 Task: Move the task Develop a new online tool for social media management to the section To-Do in the project AgileNimbus and sort the tasks in the project by Last modified on
Action: Mouse moved to (348, 468)
Screenshot: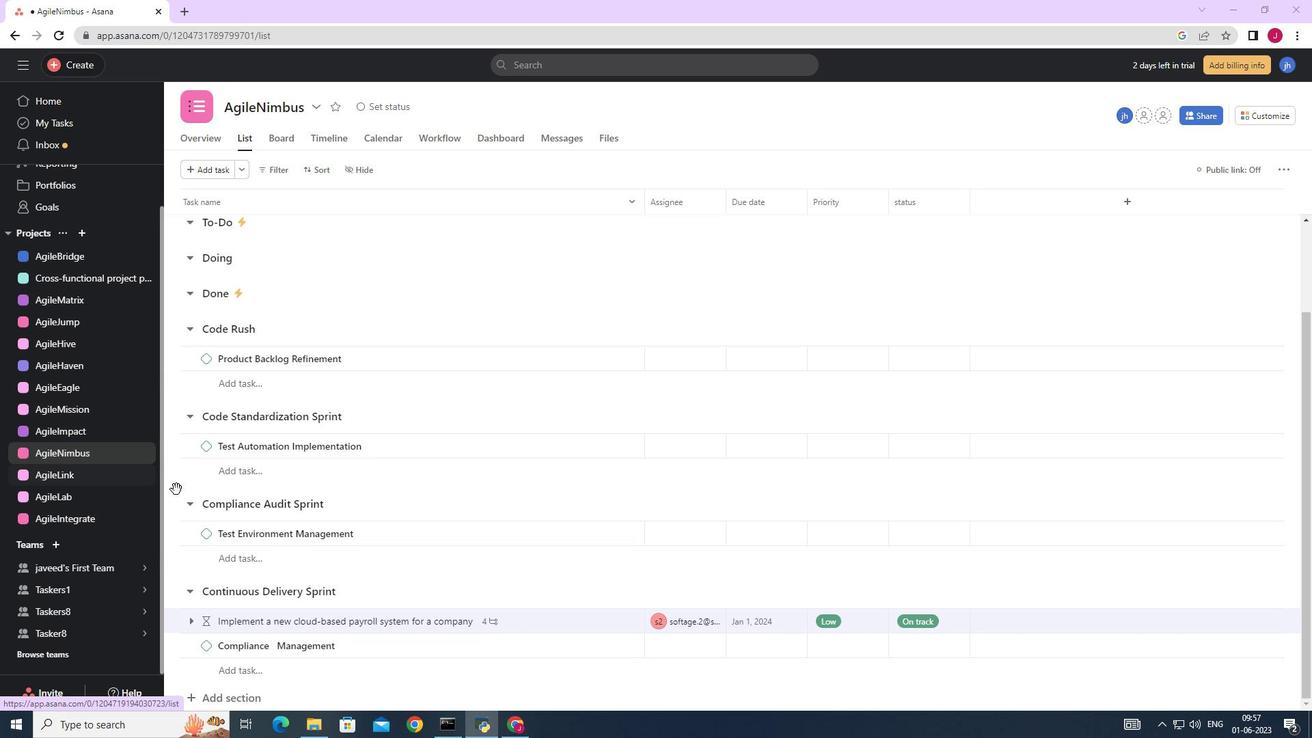 
Action: Mouse scrolled (348, 467) with delta (0, 0)
Screenshot: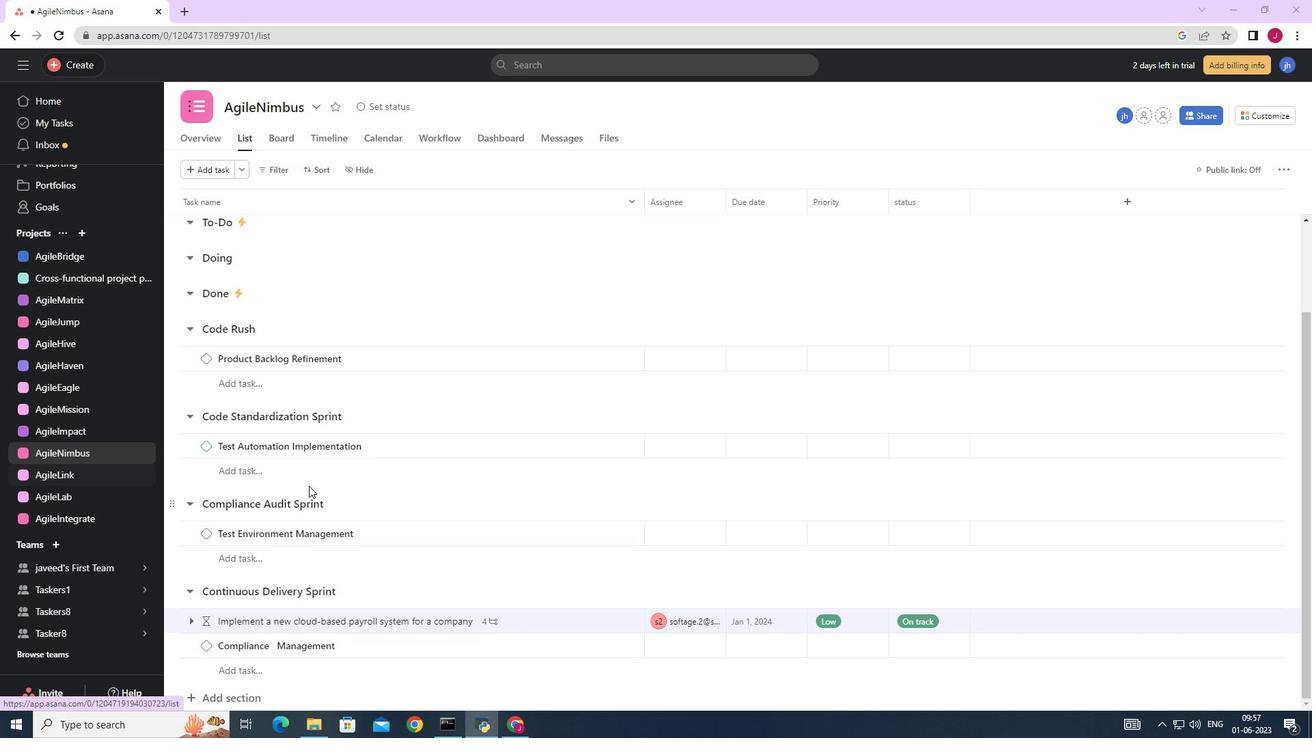 
Action: Mouse scrolled (348, 467) with delta (0, 0)
Screenshot: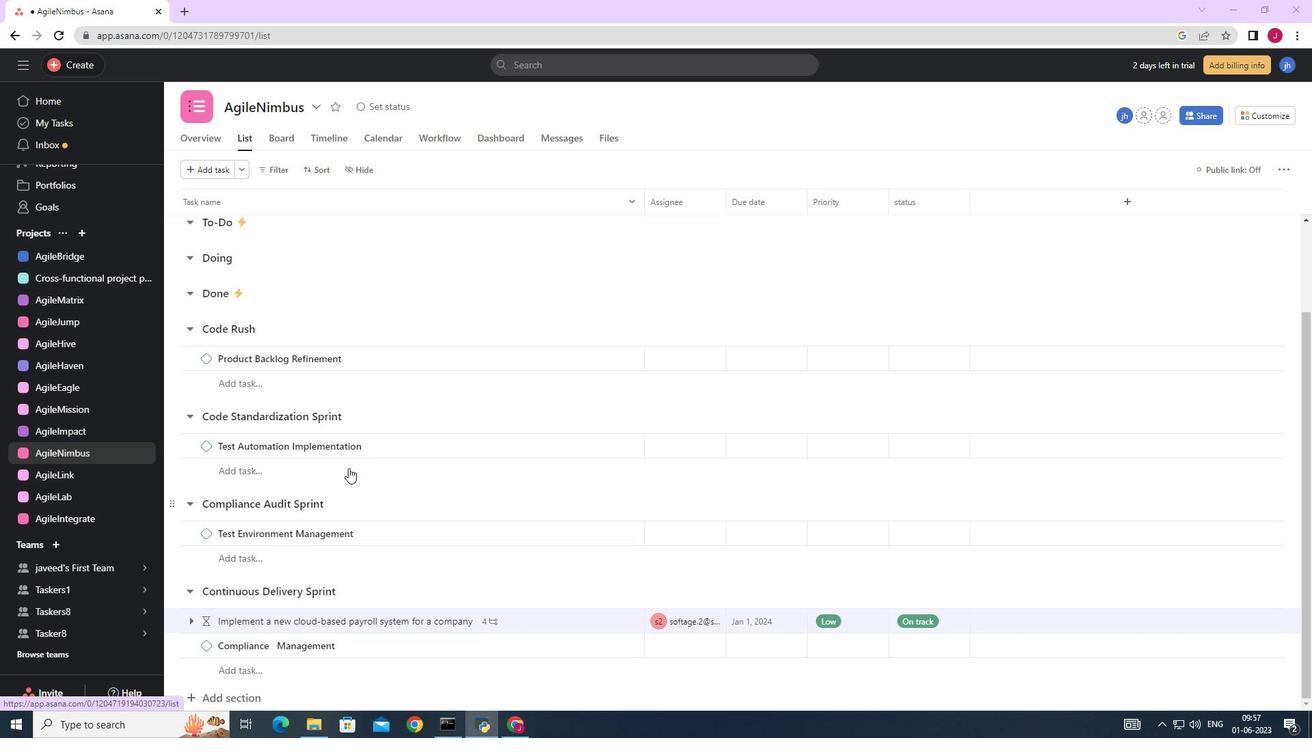 
Action: Mouse scrolled (348, 467) with delta (0, 0)
Screenshot: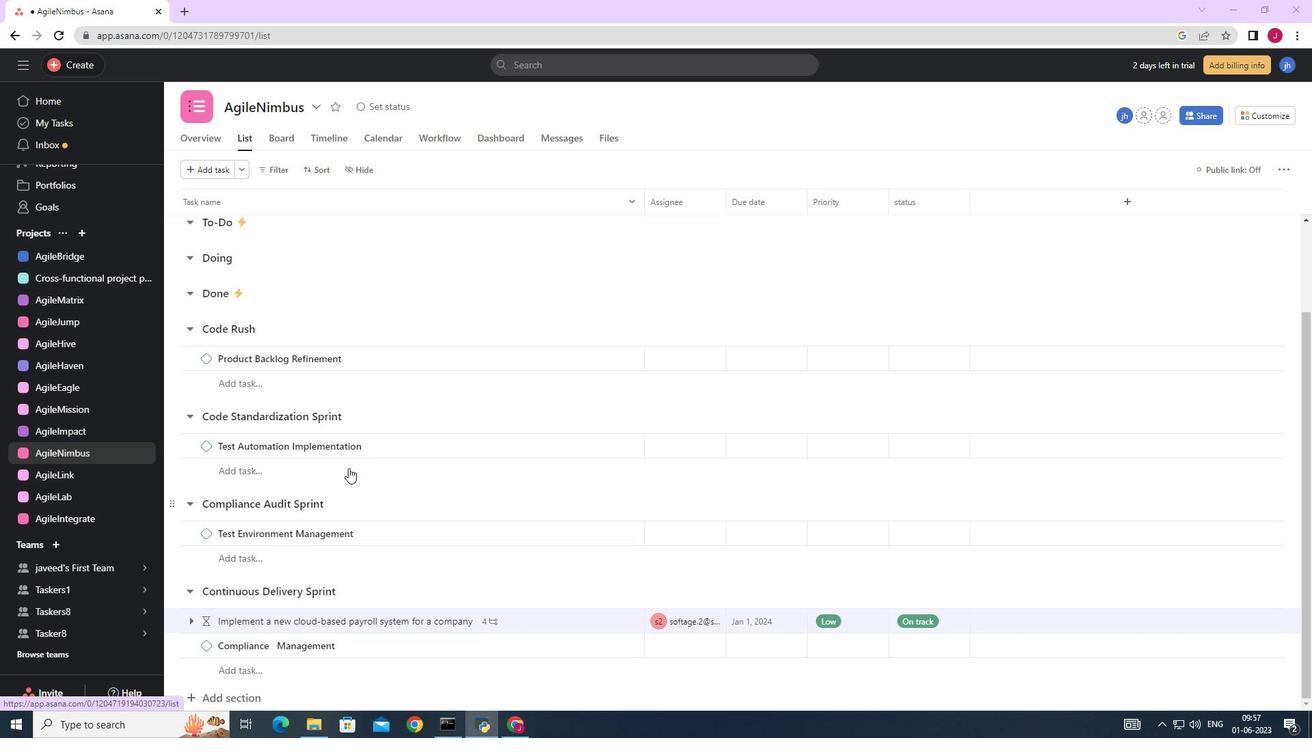 
Action: Mouse scrolled (348, 467) with delta (0, 0)
Screenshot: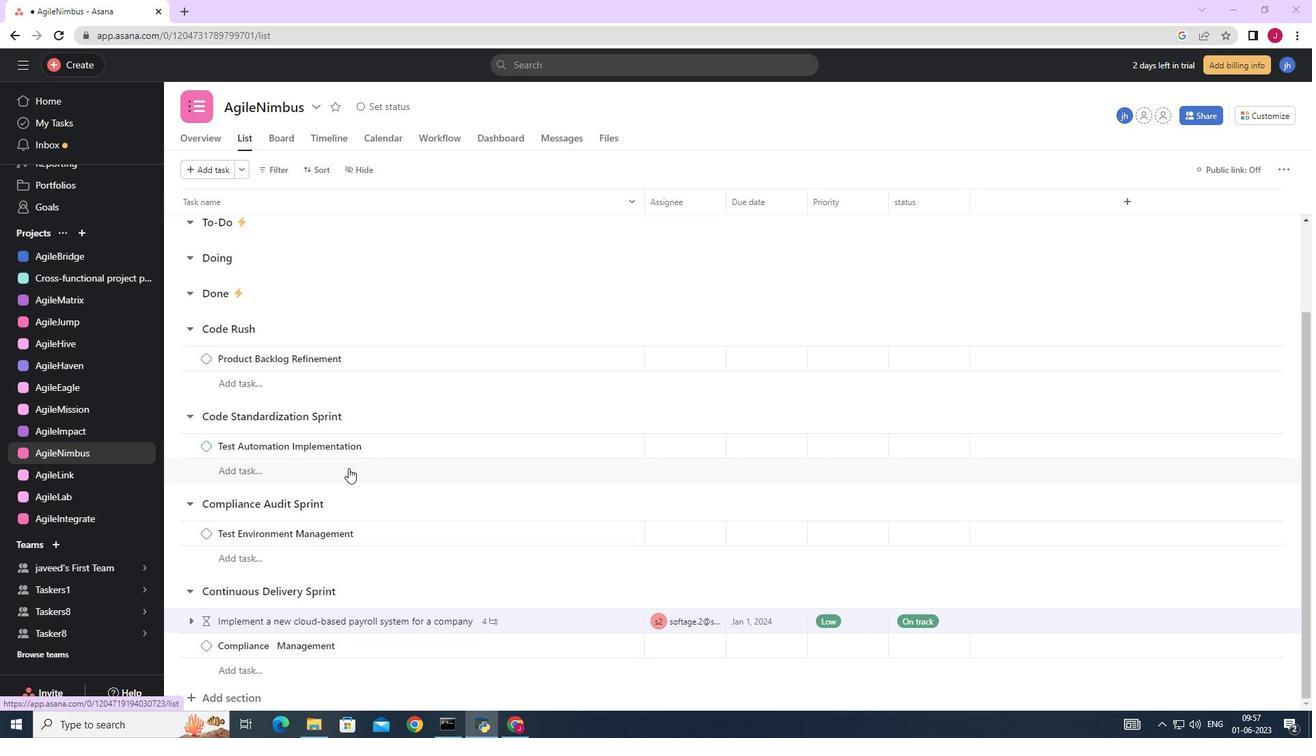 
Action: Mouse moved to (353, 440)
Screenshot: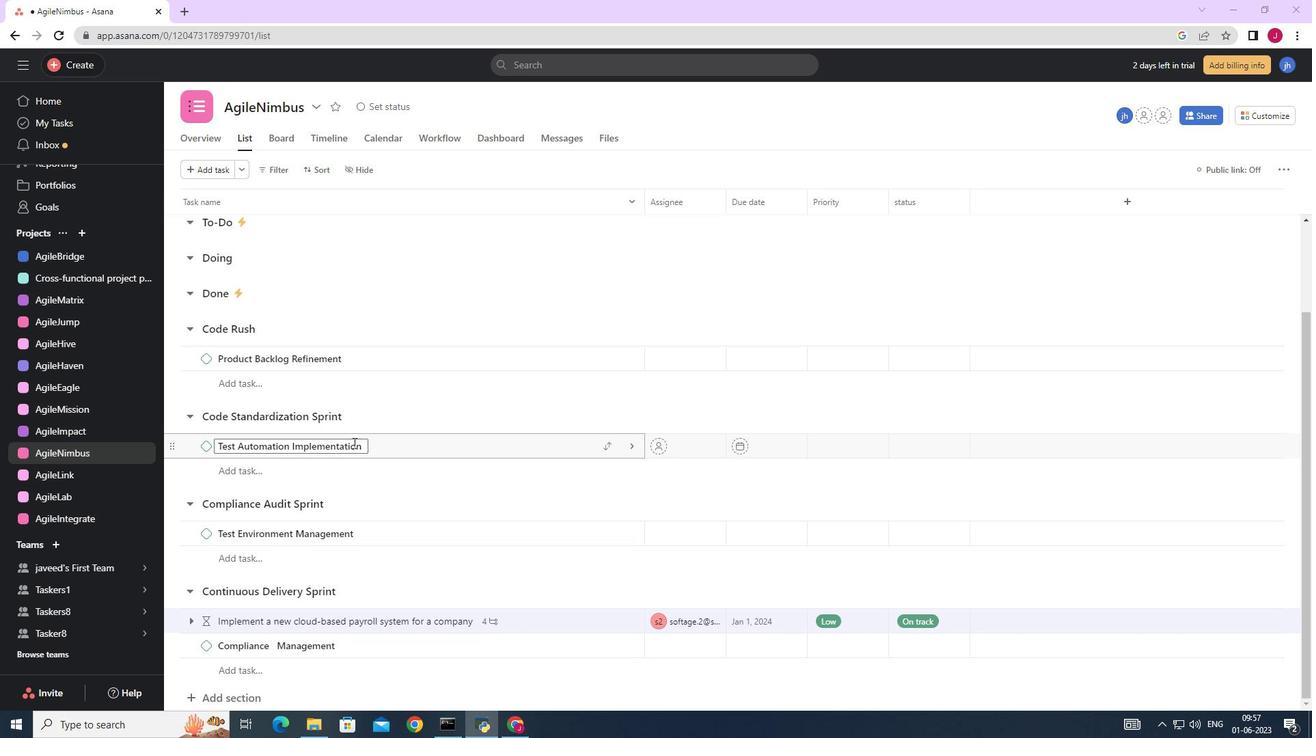 
Action: Mouse scrolled (353, 439) with delta (0, 0)
Screenshot: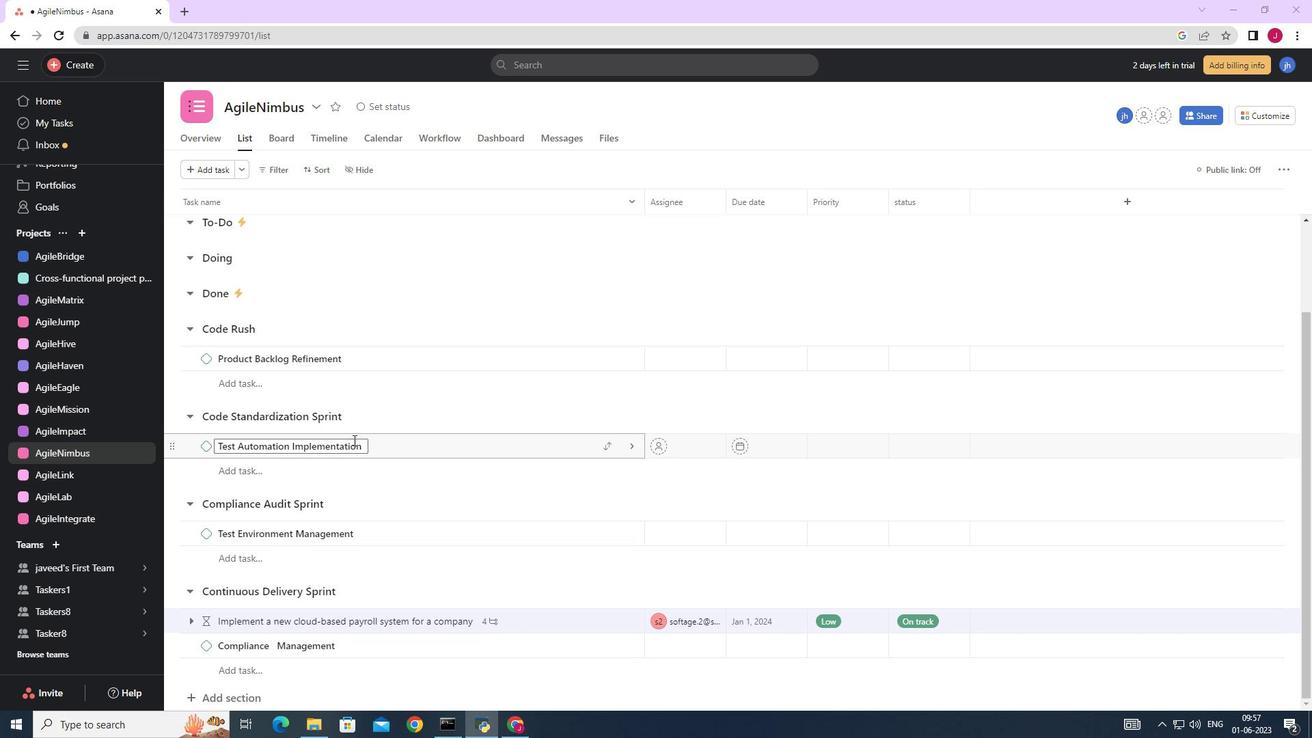 
Action: Mouse scrolled (353, 439) with delta (0, 0)
Screenshot: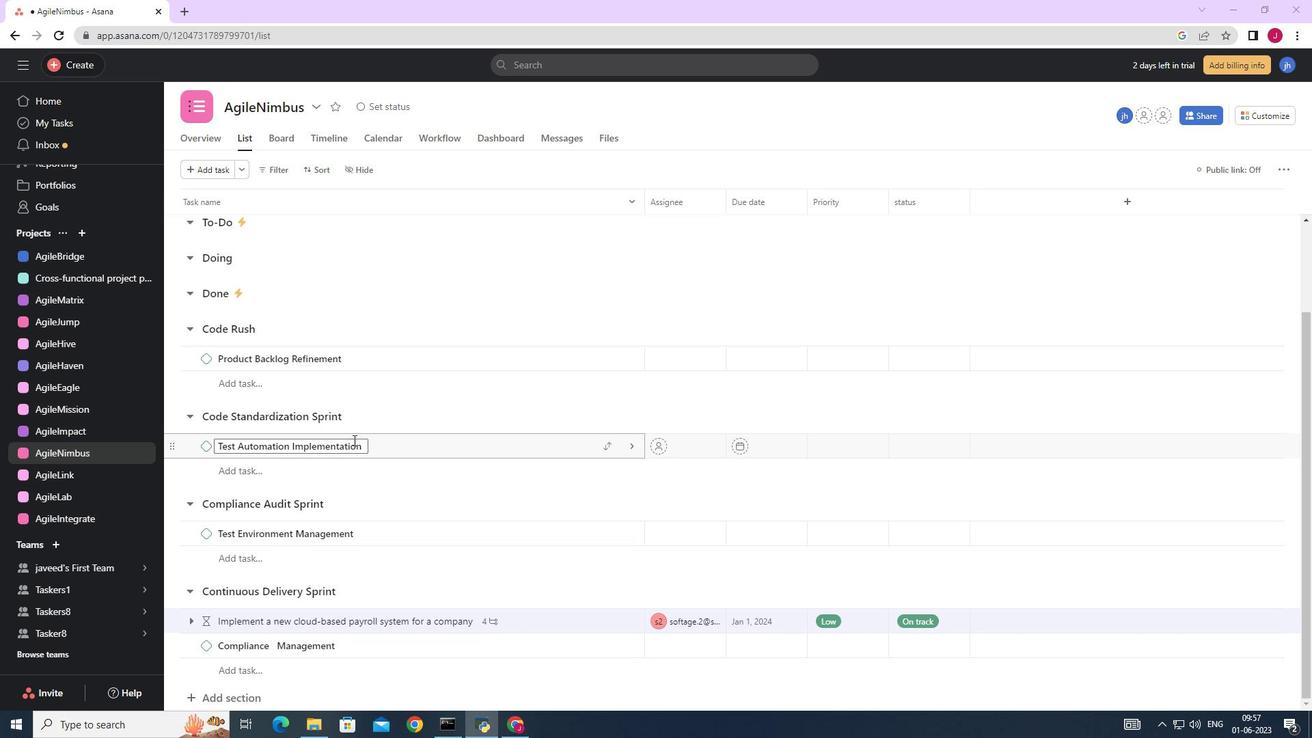 
Action: Mouse moved to (405, 436)
Screenshot: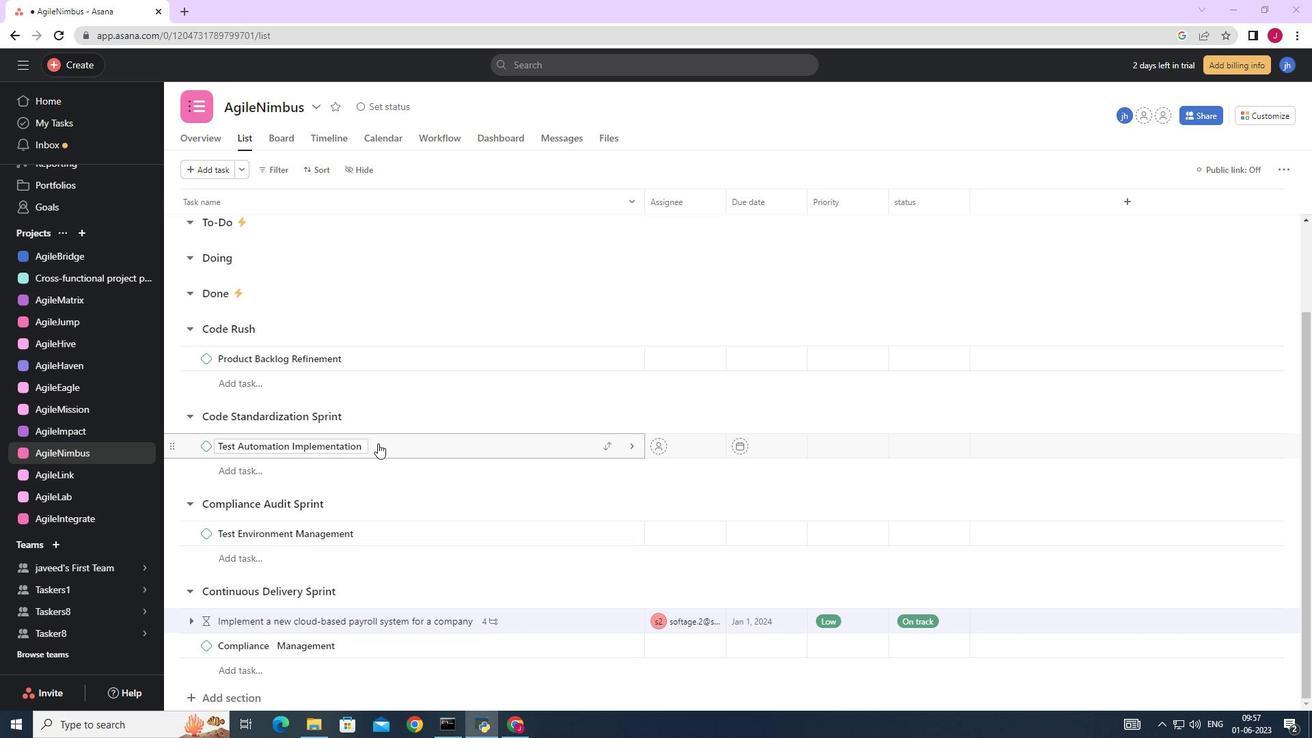 
Action: Mouse scrolled (405, 435) with delta (0, 0)
Screenshot: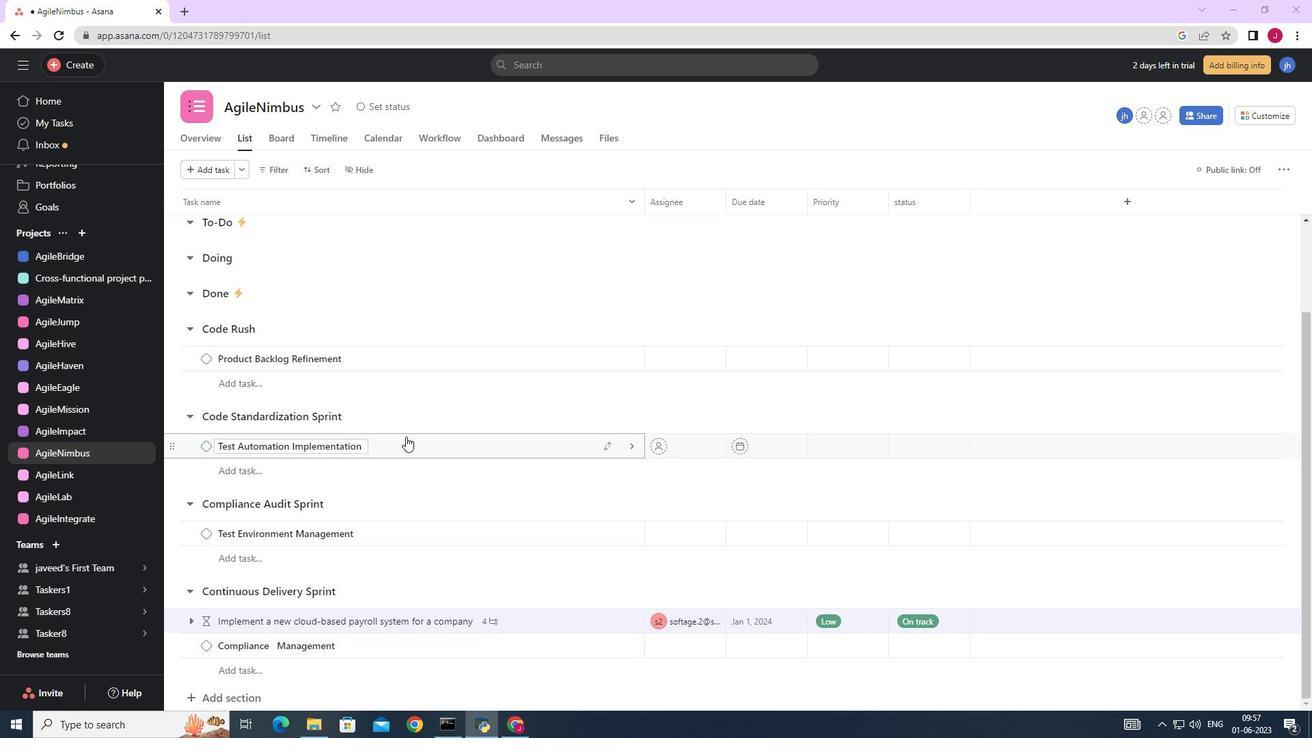 
Action: Mouse scrolled (405, 435) with delta (0, 0)
Screenshot: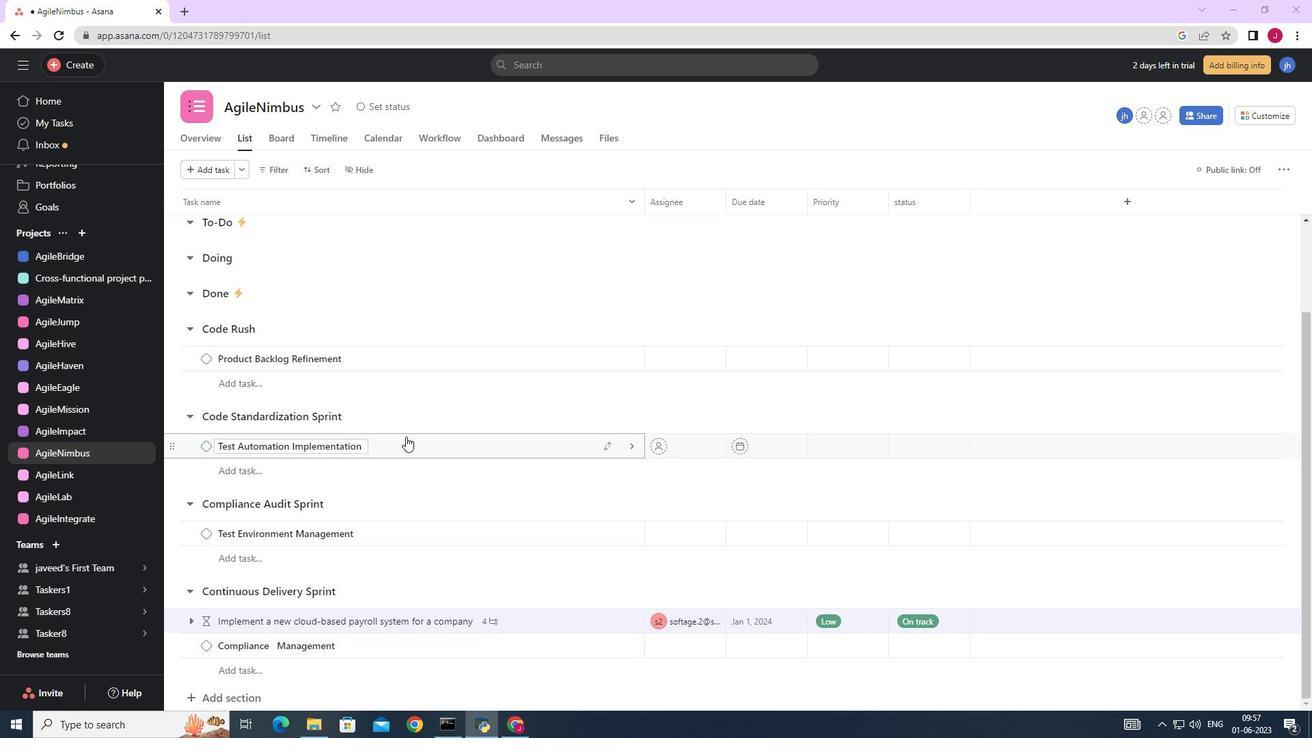 
Action: Mouse scrolled (405, 435) with delta (0, 0)
Screenshot: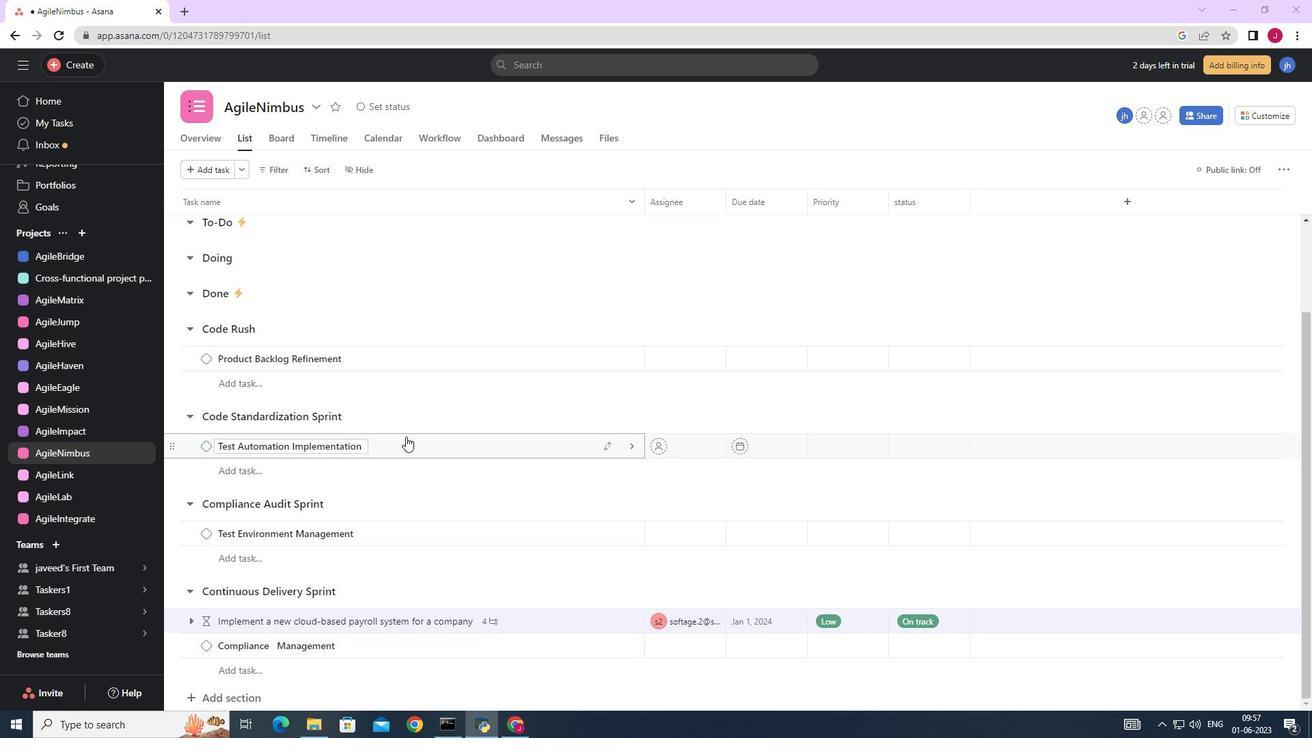 
Action: Mouse moved to (429, 401)
Screenshot: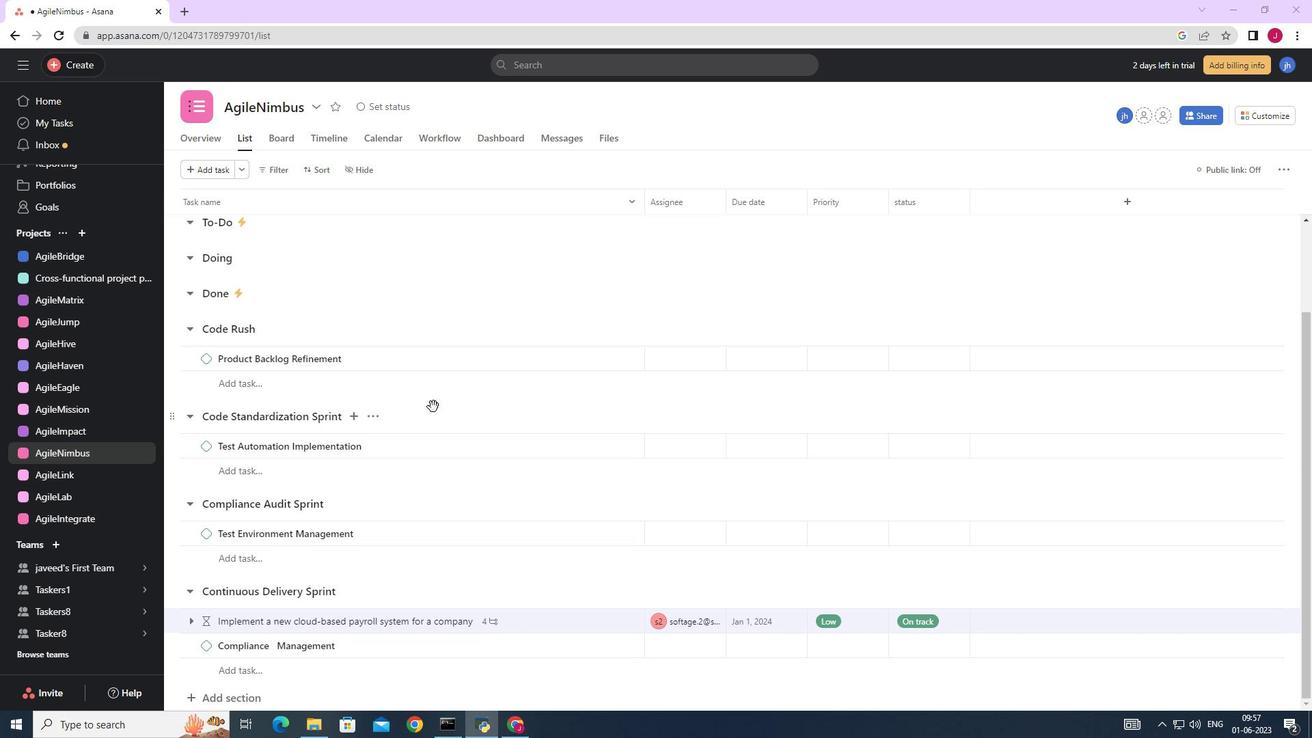
Action: Mouse scrolled (429, 402) with delta (0, 0)
Screenshot: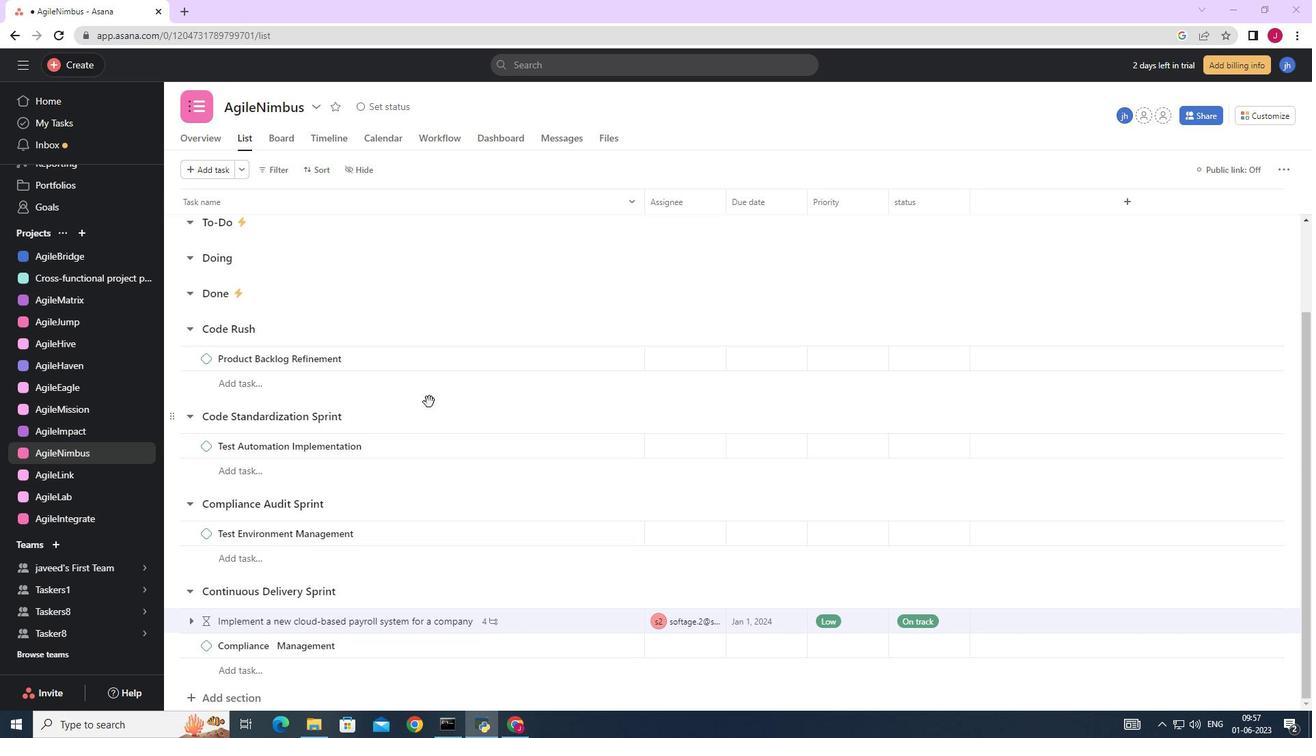 
Action: Mouse scrolled (429, 402) with delta (0, 0)
Screenshot: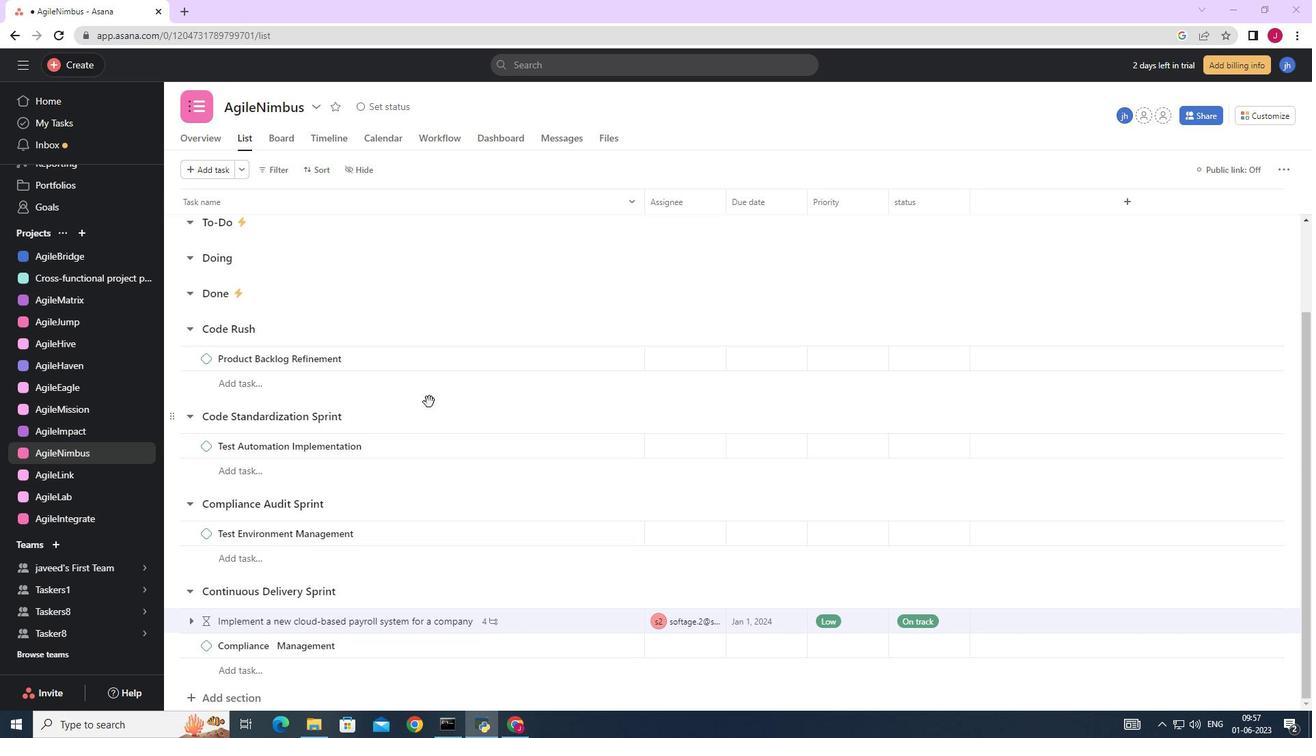
Action: Mouse scrolled (429, 402) with delta (0, 0)
Screenshot: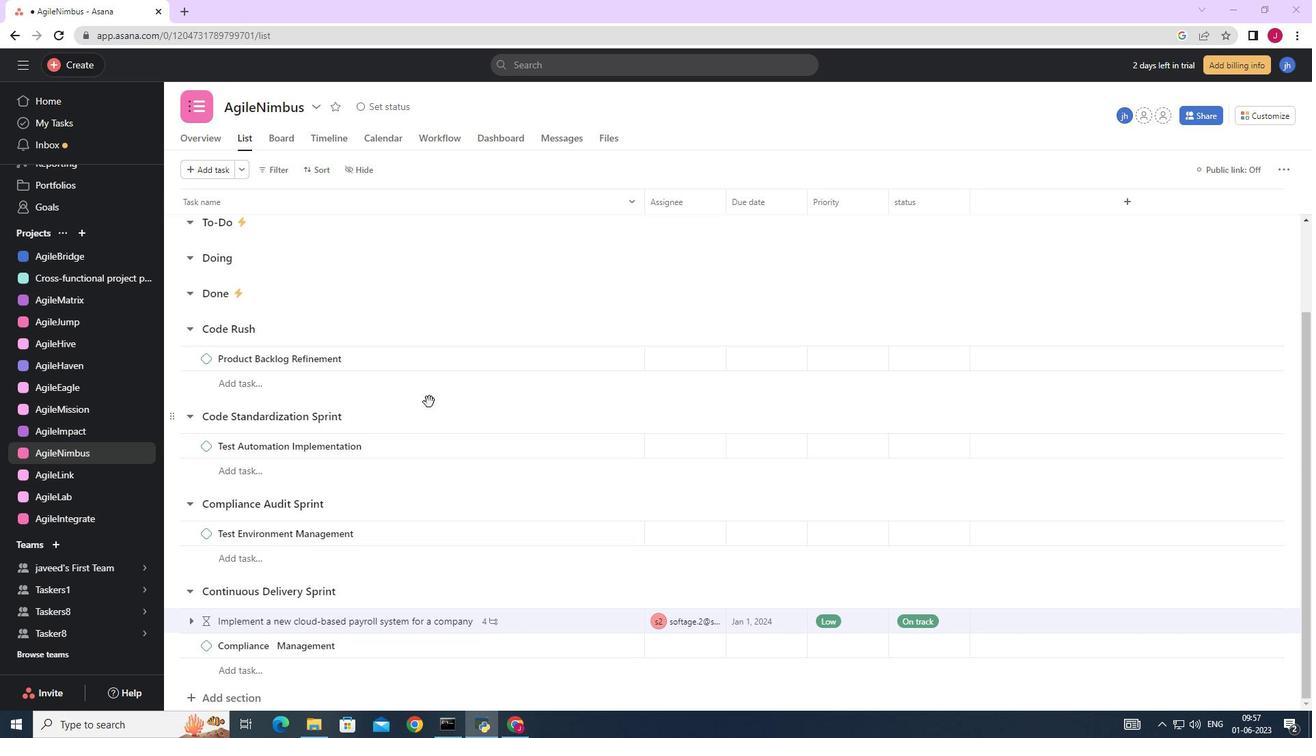 
Action: Mouse scrolled (429, 402) with delta (0, 0)
Screenshot: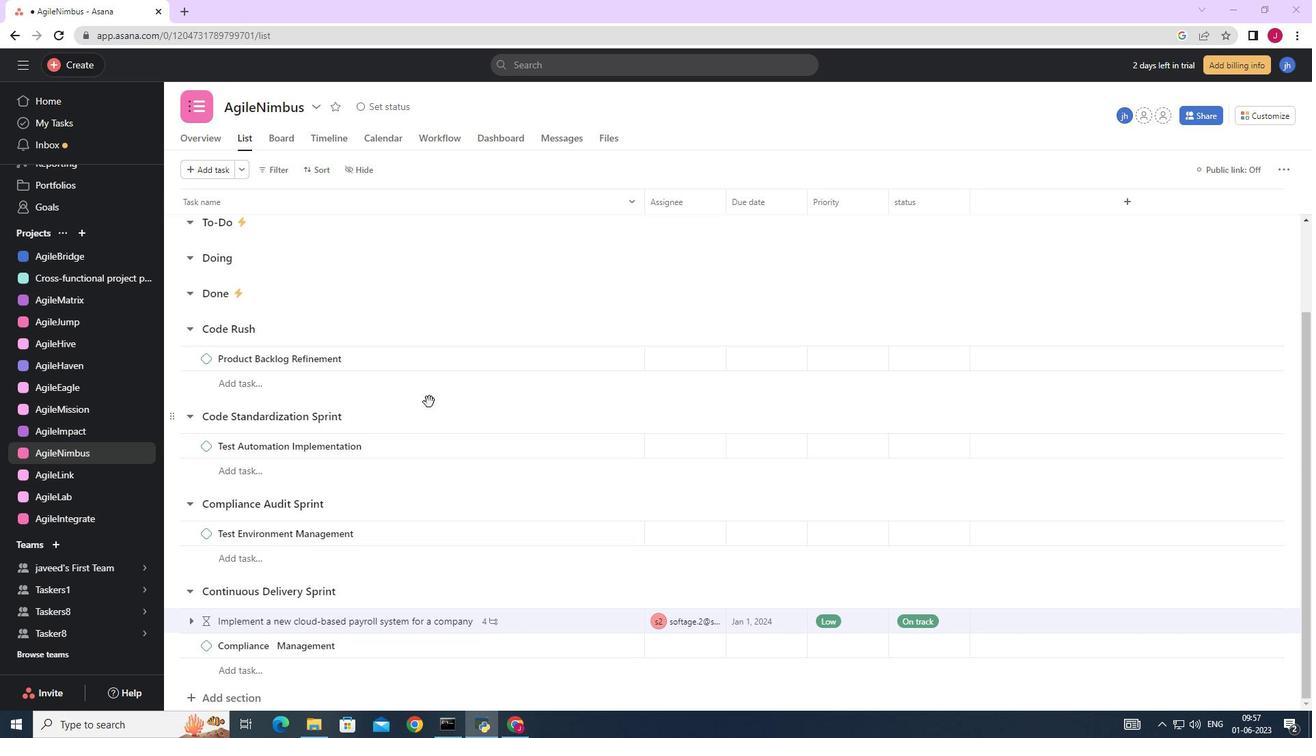 
Action: Mouse scrolled (429, 401) with delta (0, 0)
Screenshot: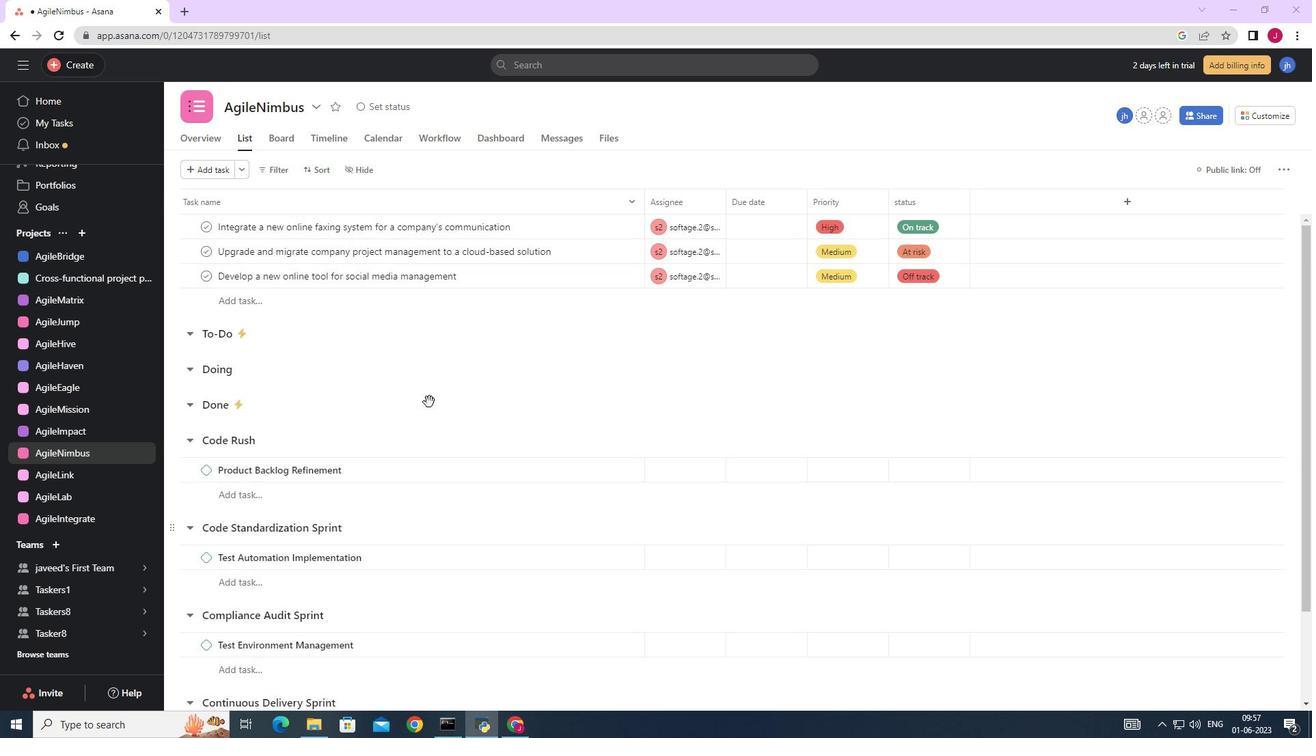 
Action: Mouse scrolled (429, 401) with delta (0, 0)
Screenshot: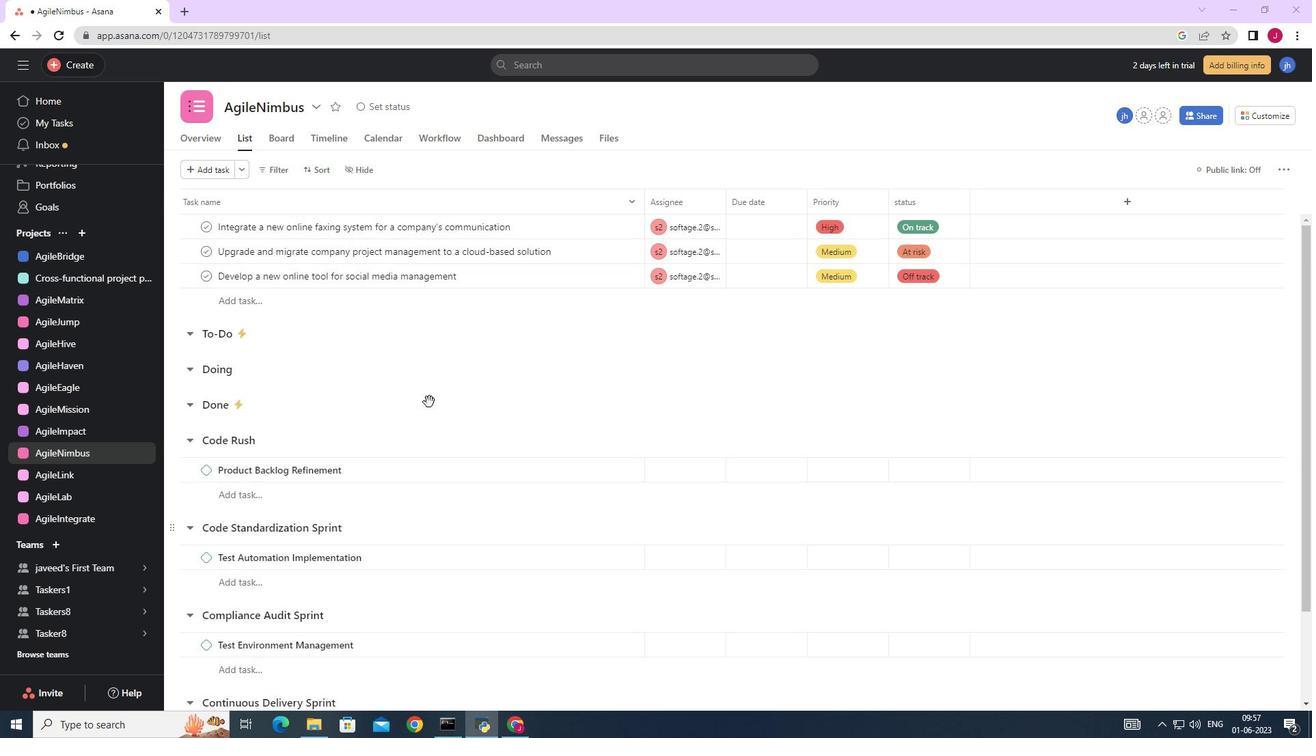 
Action: Mouse scrolled (429, 401) with delta (0, 0)
Screenshot: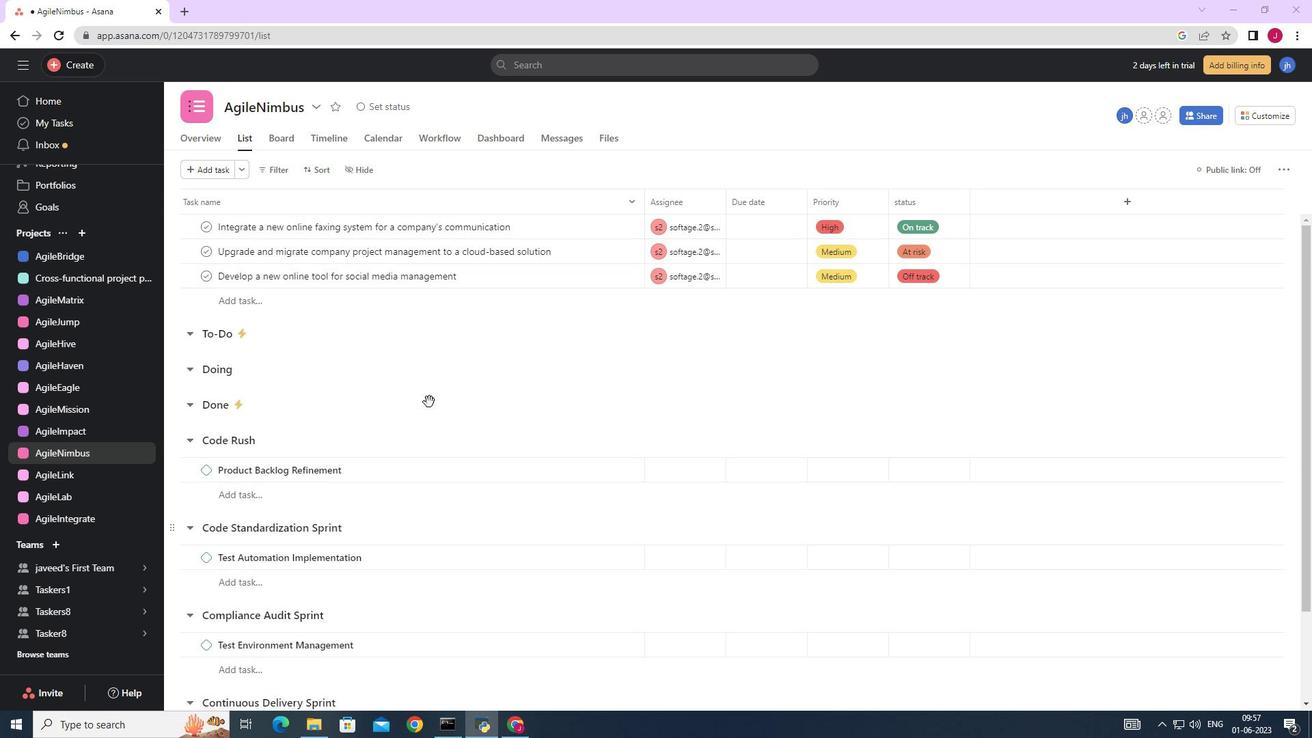 
Action: Mouse scrolled (429, 402) with delta (0, 0)
Screenshot: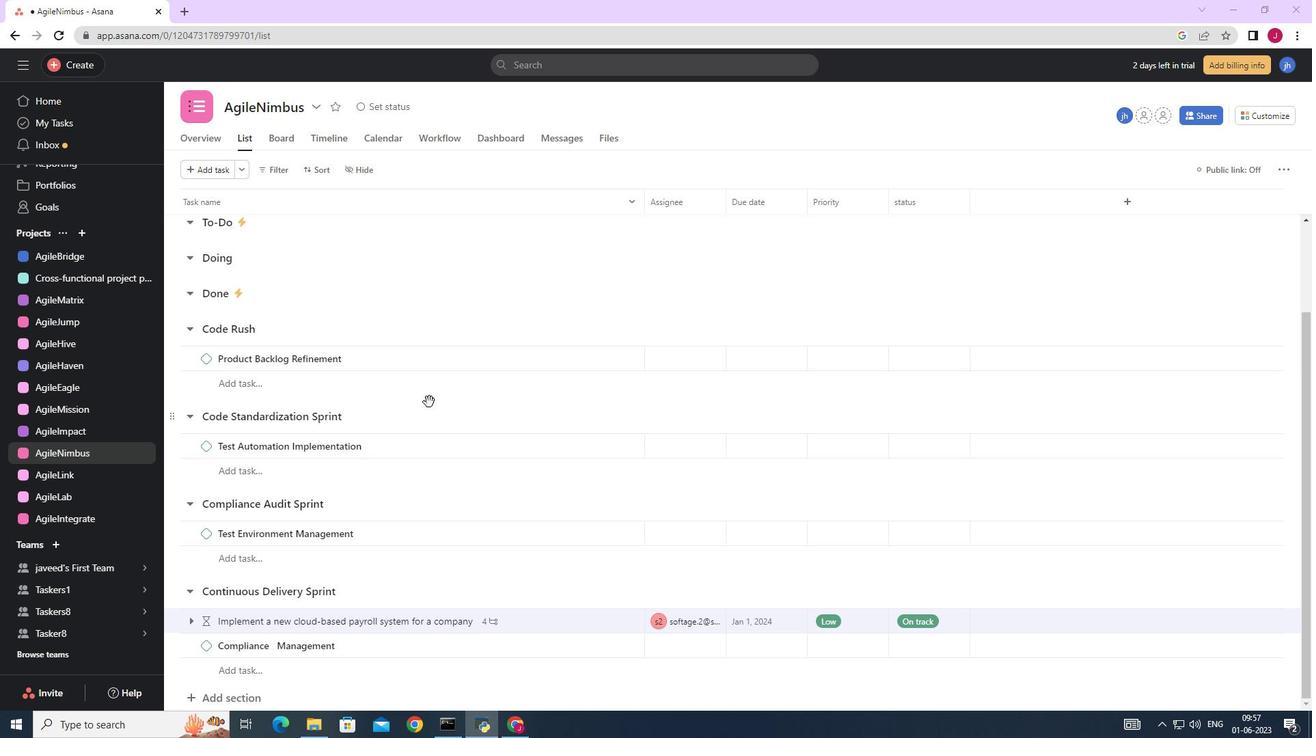 
Action: Mouse scrolled (429, 402) with delta (0, 0)
Screenshot: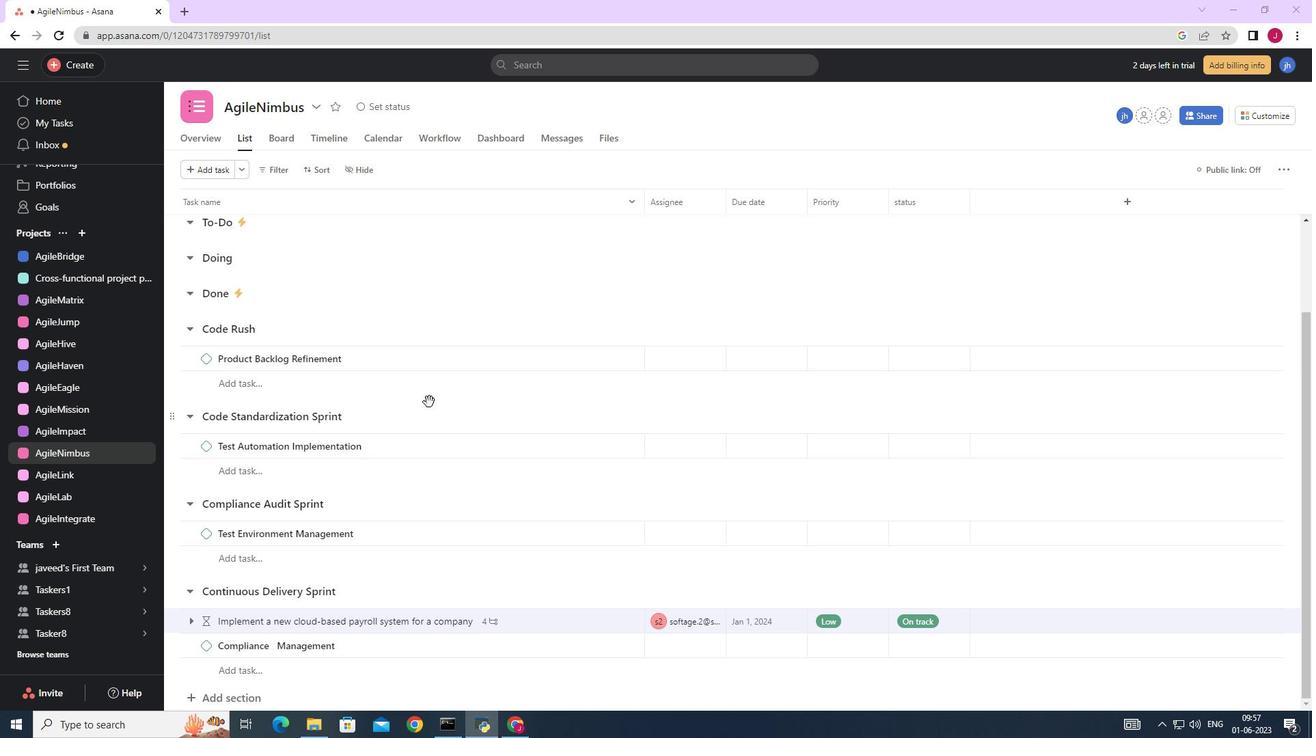 
Action: Mouse scrolled (429, 402) with delta (0, 0)
Screenshot: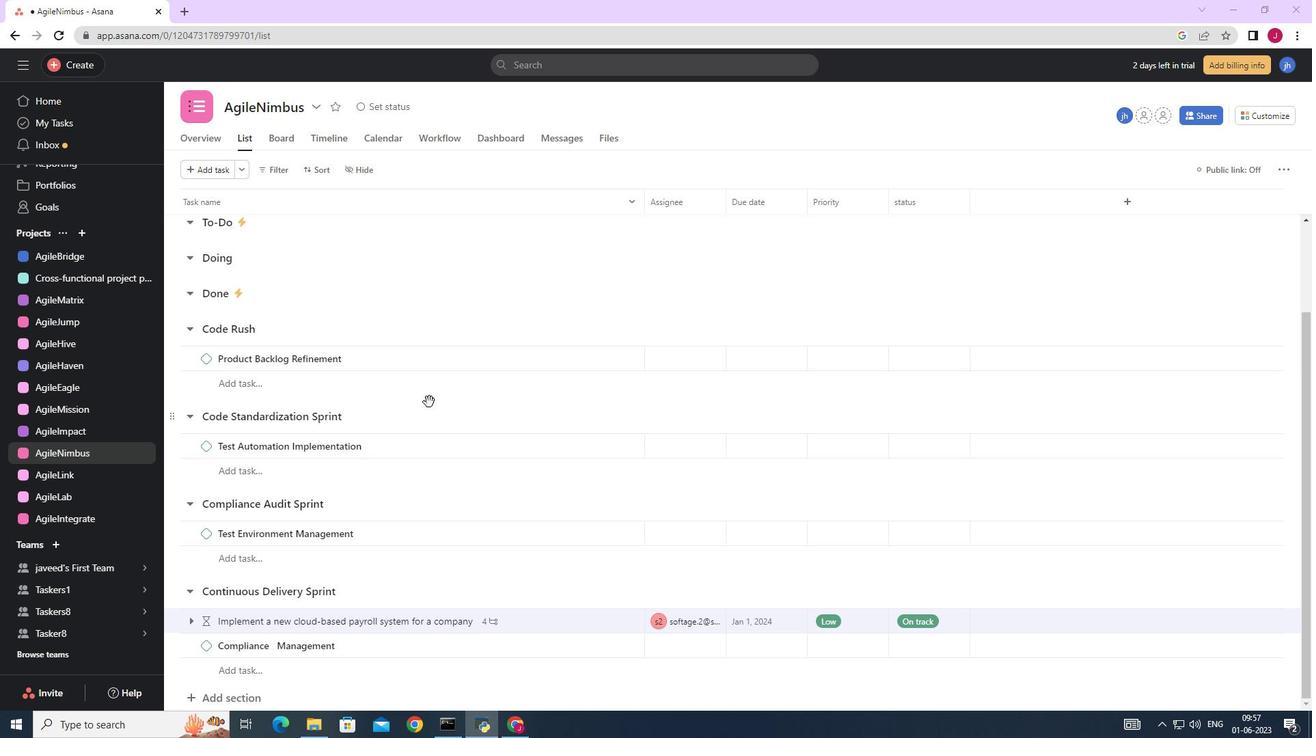 
Action: Mouse scrolled (429, 402) with delta (0, 0)
Screenshot: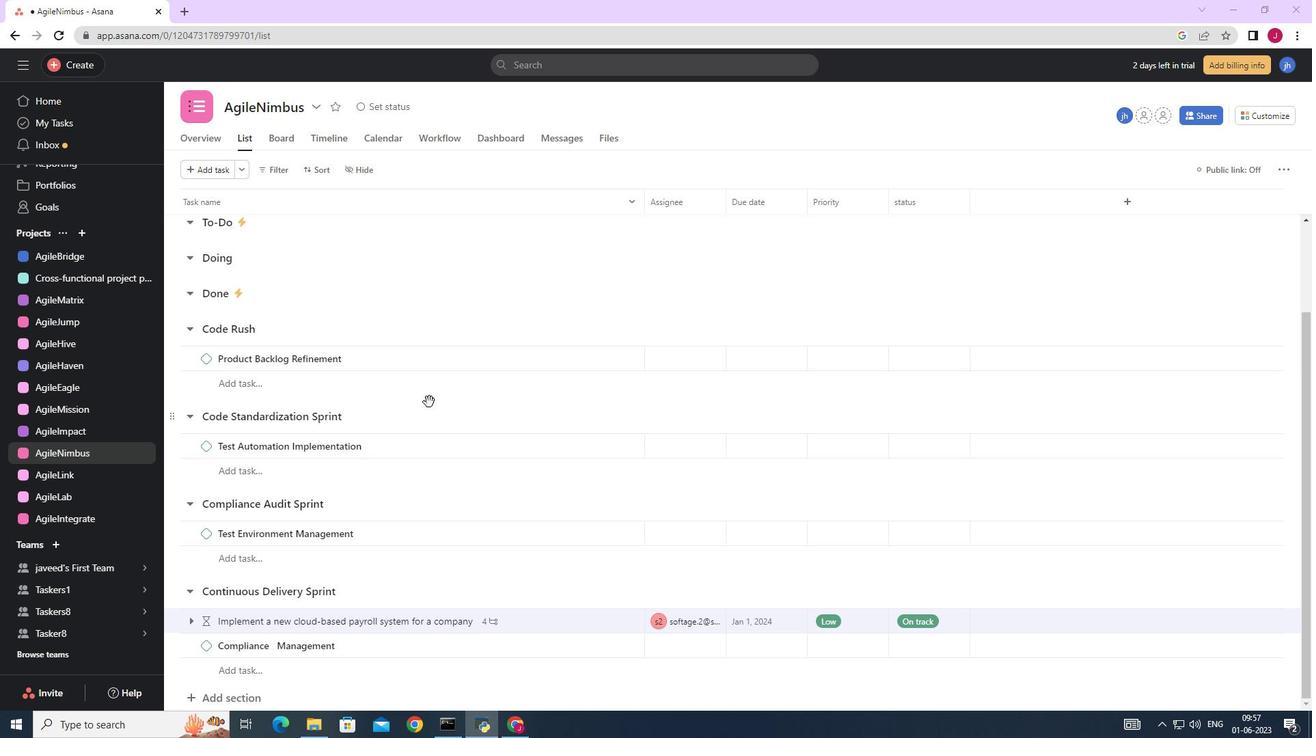 
Action: Mouse moved to (433, 386)
Screenshot: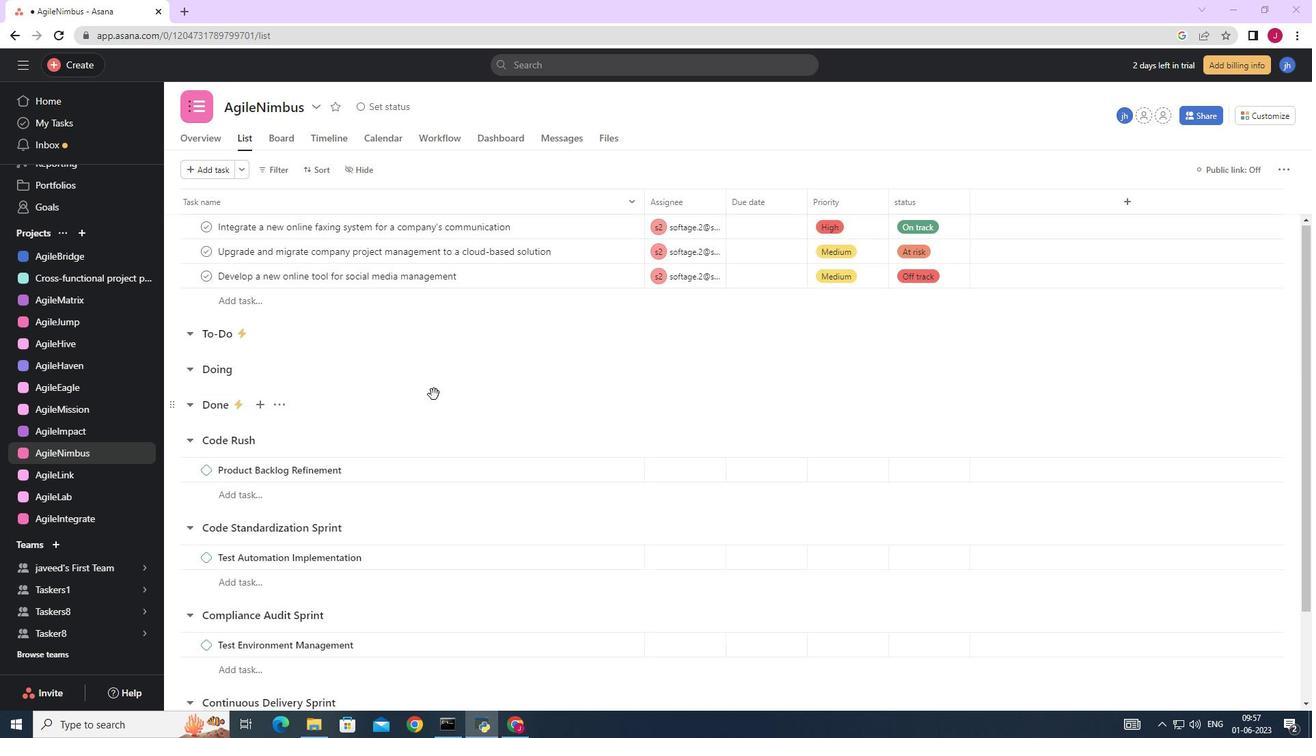 
Action: Mouse scrolled (433, 387) with delta (0, 0)
Screenshot: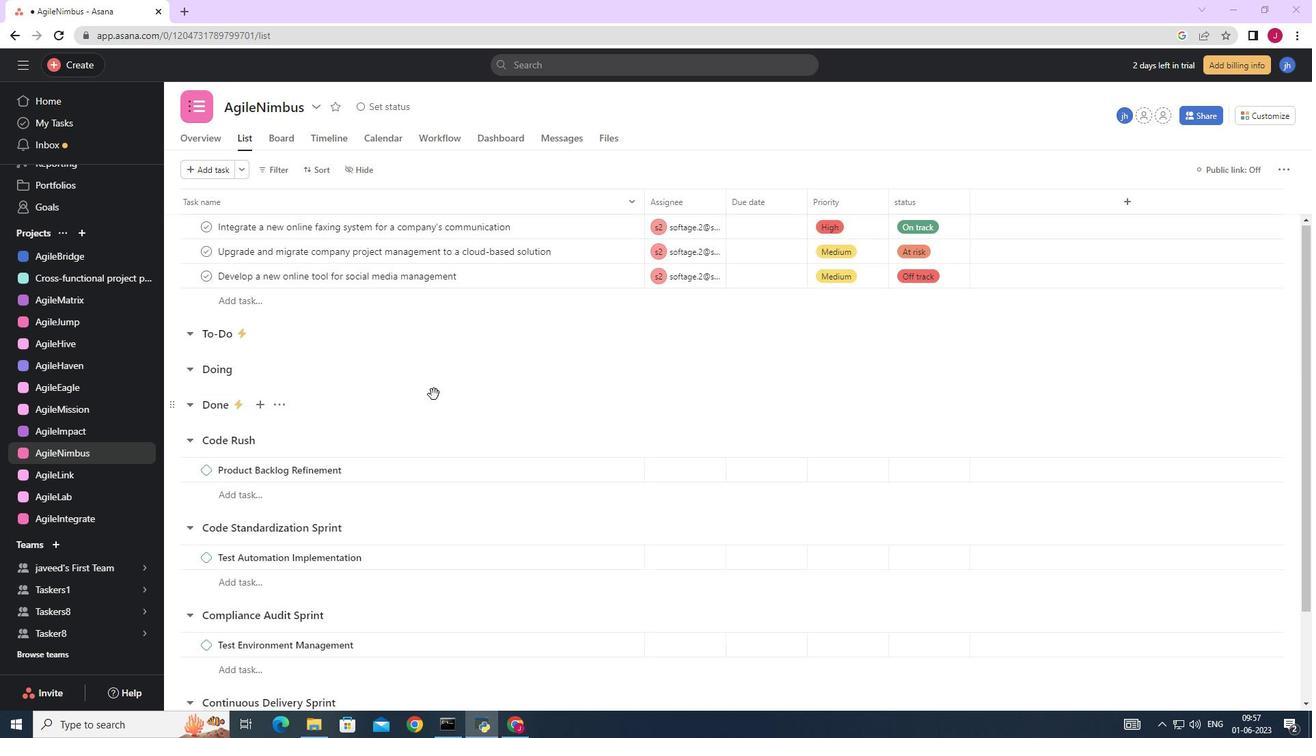 
Action: Mouse moved to (433, 384)
Screenshot: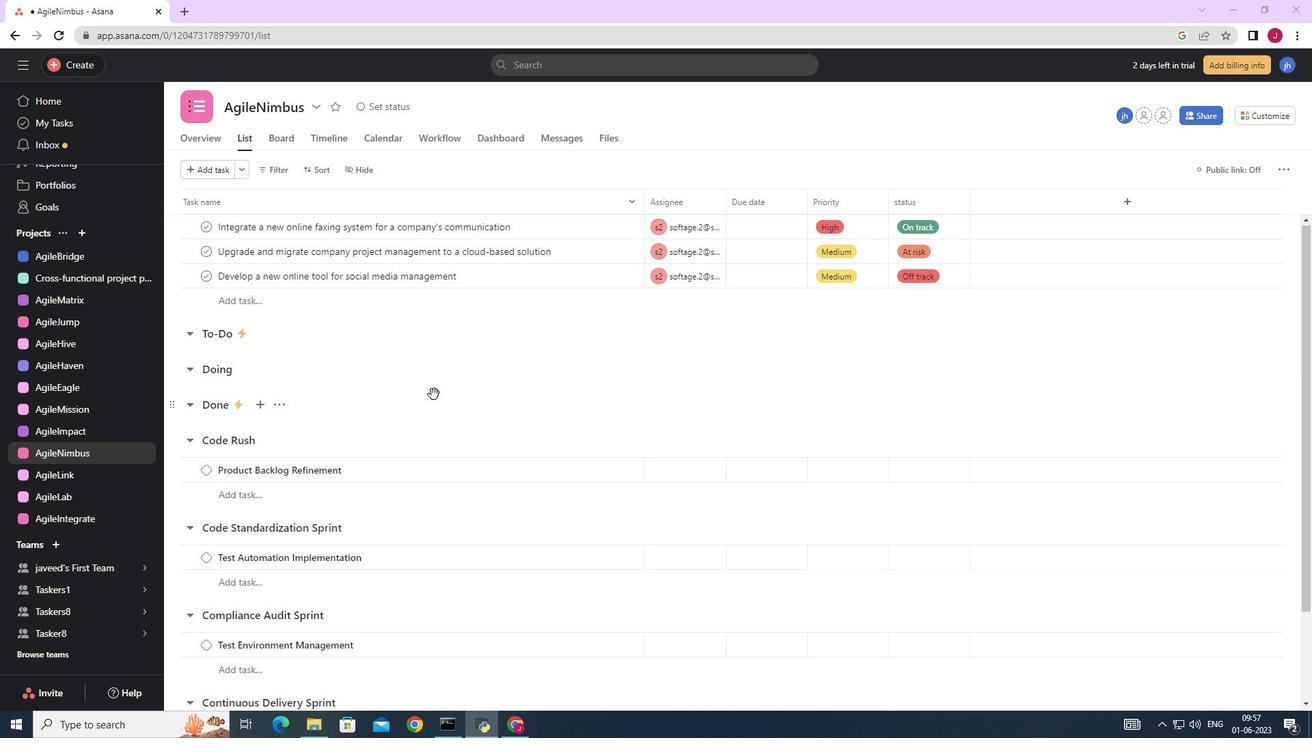 
Action: Mouse scrolled (433, 387) with delta (0, 0)
Screenshot: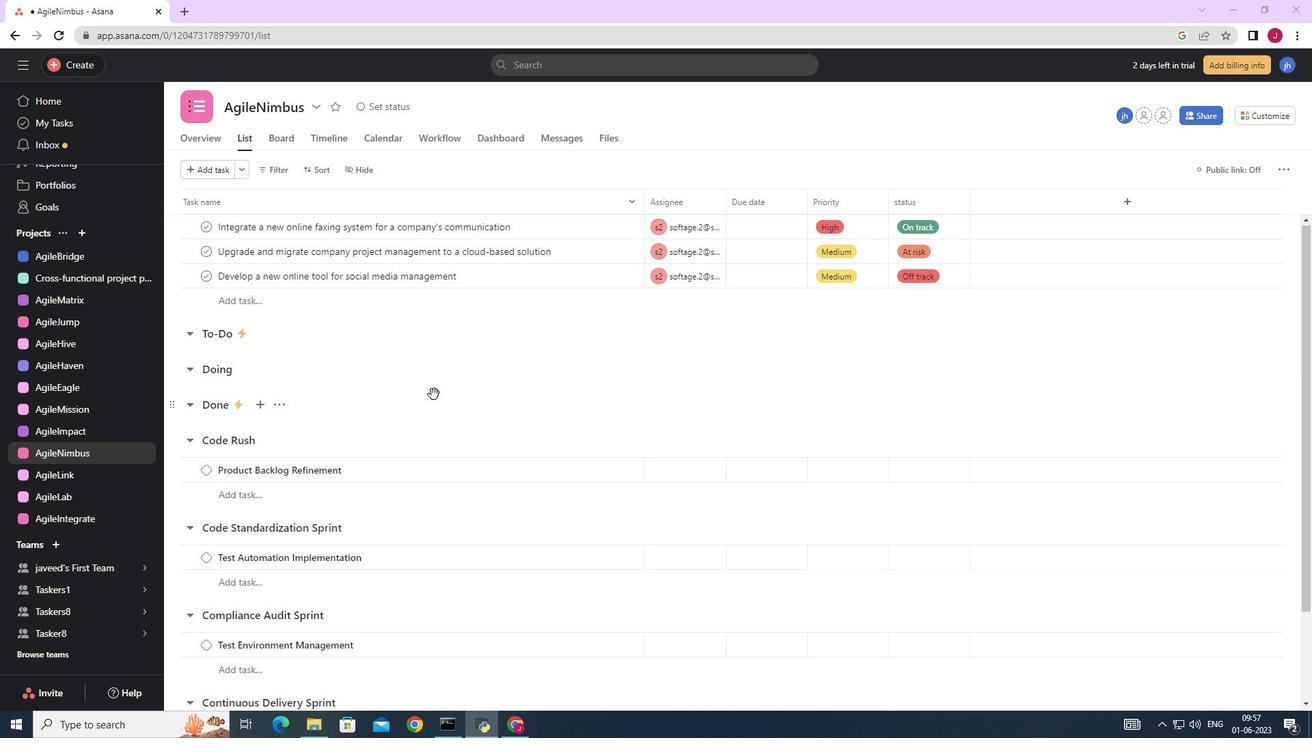 
Action: Mouse moved to (433, 379)
Screenshot: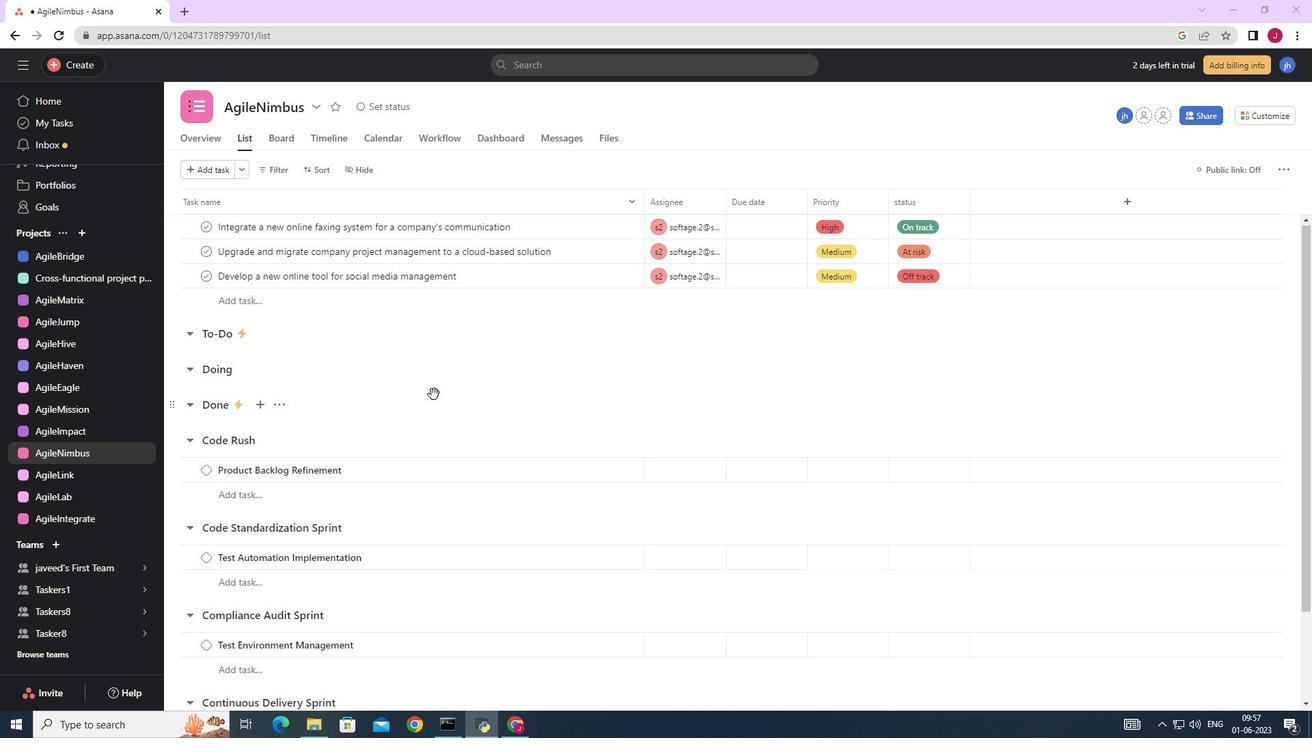
Action: Mouse scrolled (433, 381) with delta (0, 0)
Screenshot: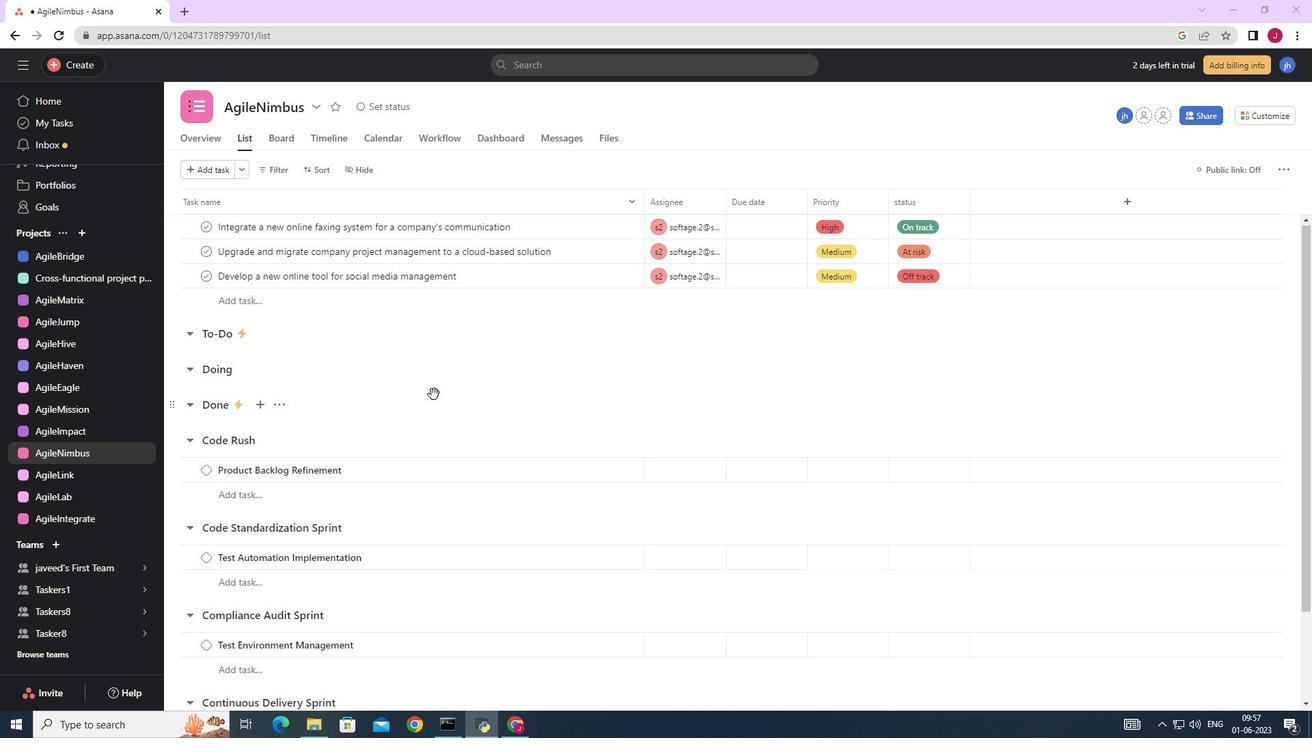 
Action: Mouse moved to (605, 278)
Screenshot: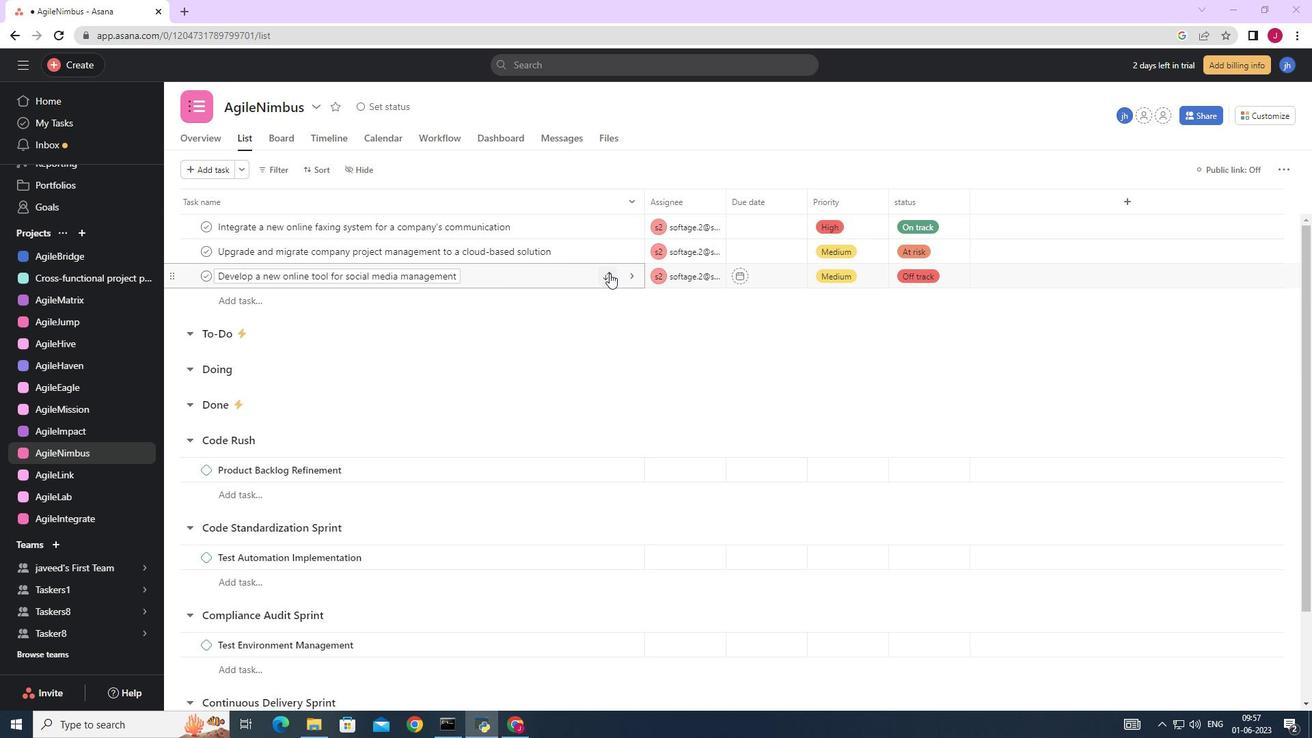 
Action: Mouse pressed left at (605, 278)
Screenshot: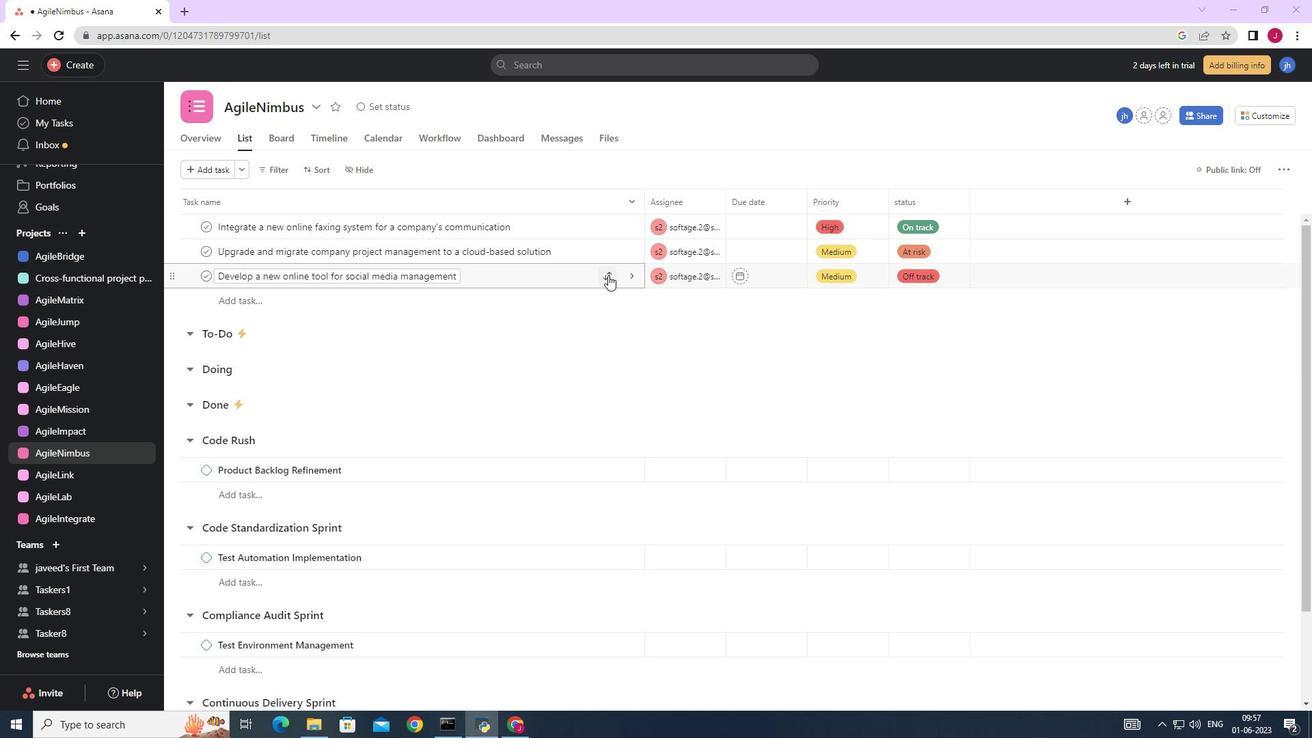 
Action: Mouse moved to (522, 347)
Screenshot: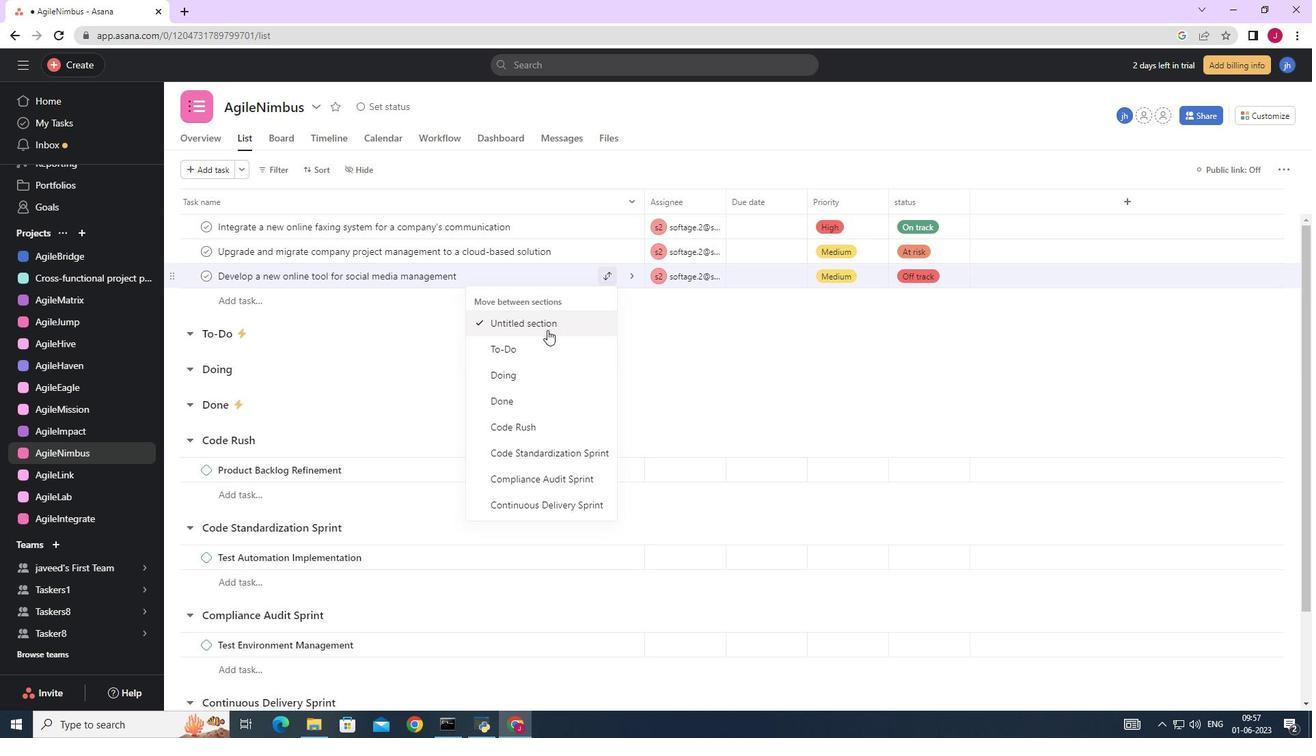 
Action: Mouse pressed left at (522, 347)
Screenshot: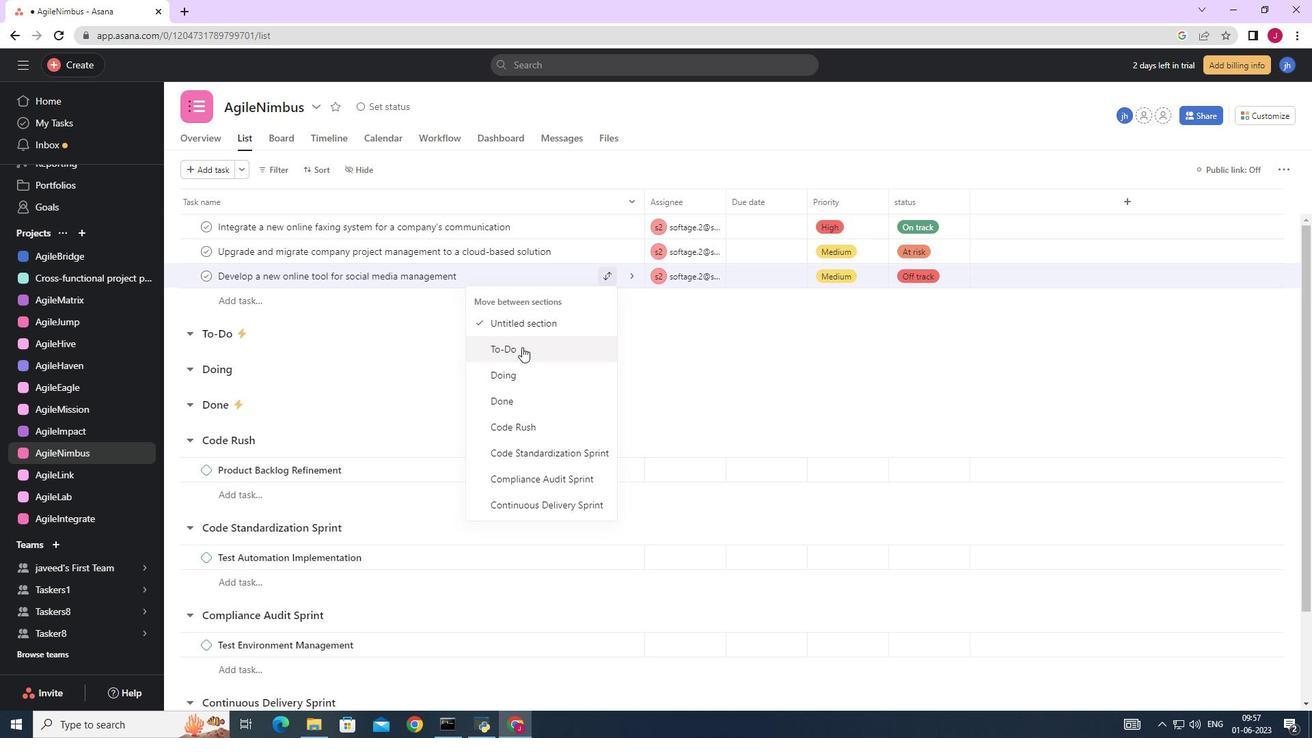 
Action: Mouse moved to (315, 173)
Screenshot: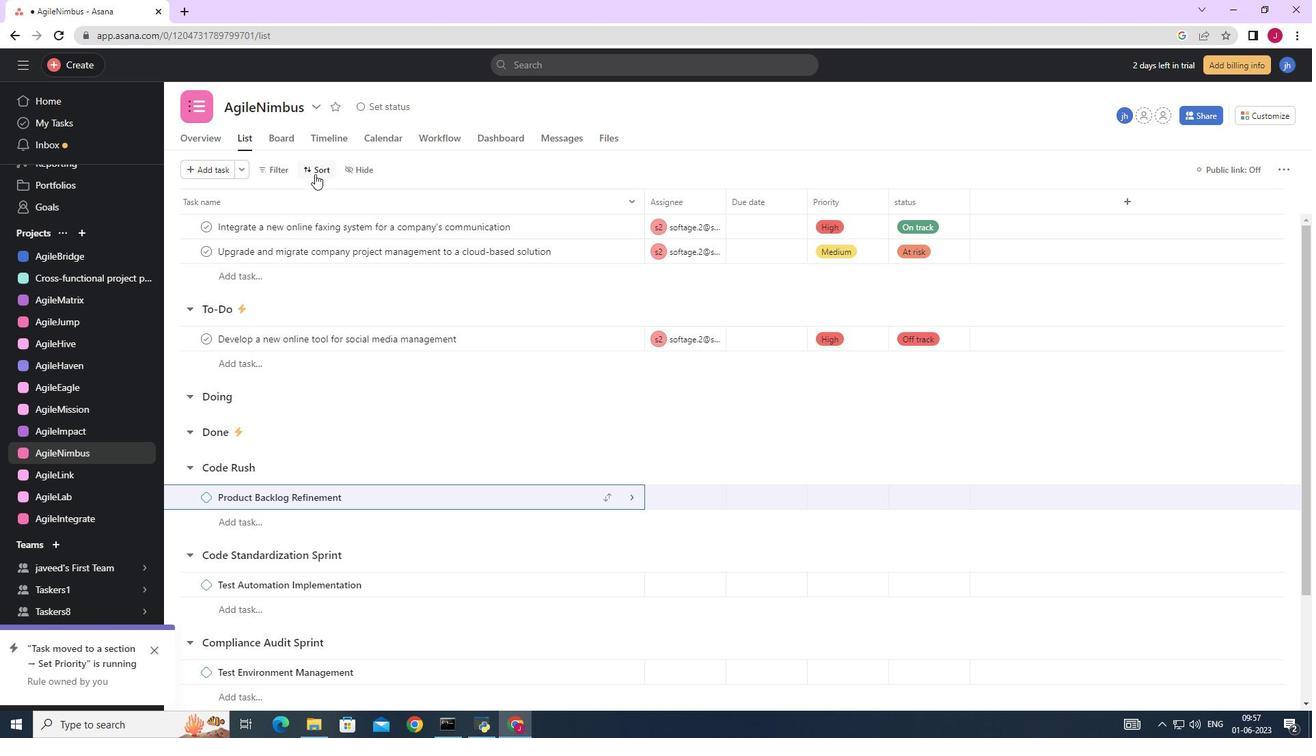 
Action: Mouse pressed left at (316, 170)
Screenshot: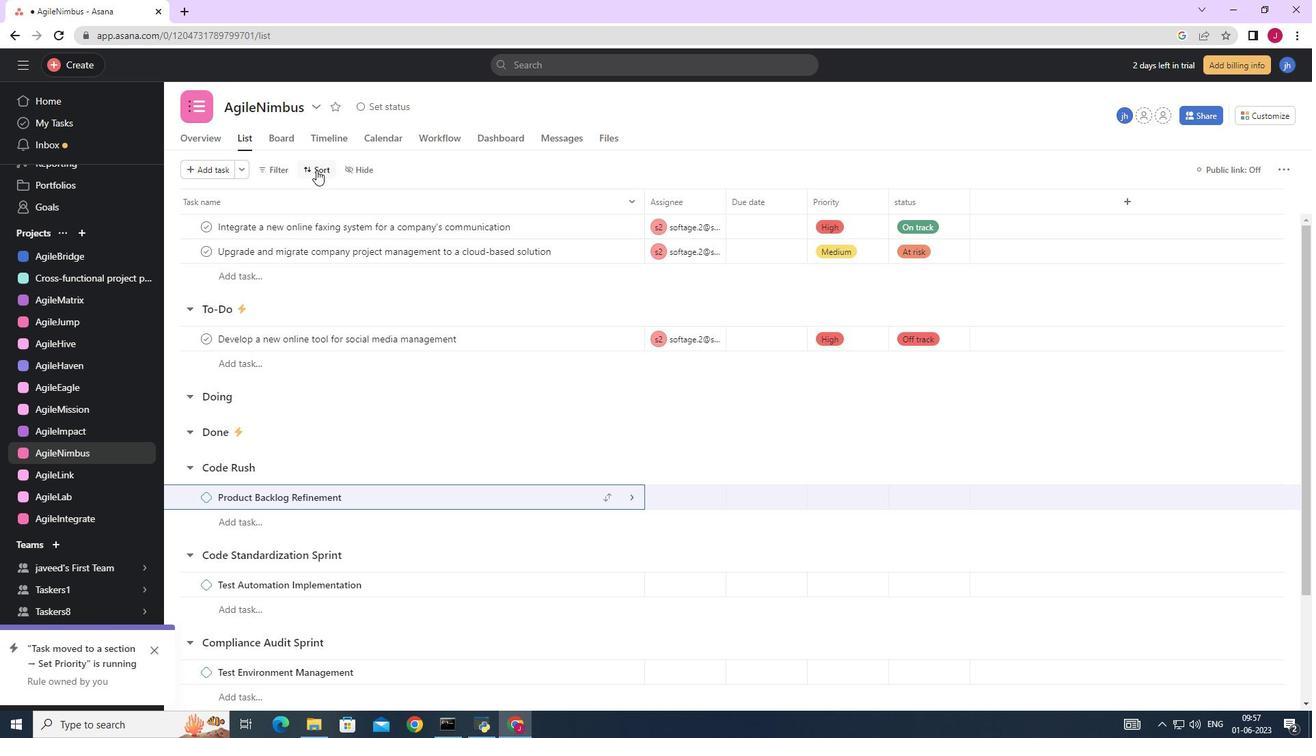 
Action: Mouse moved to (386, 364)
Screenshot: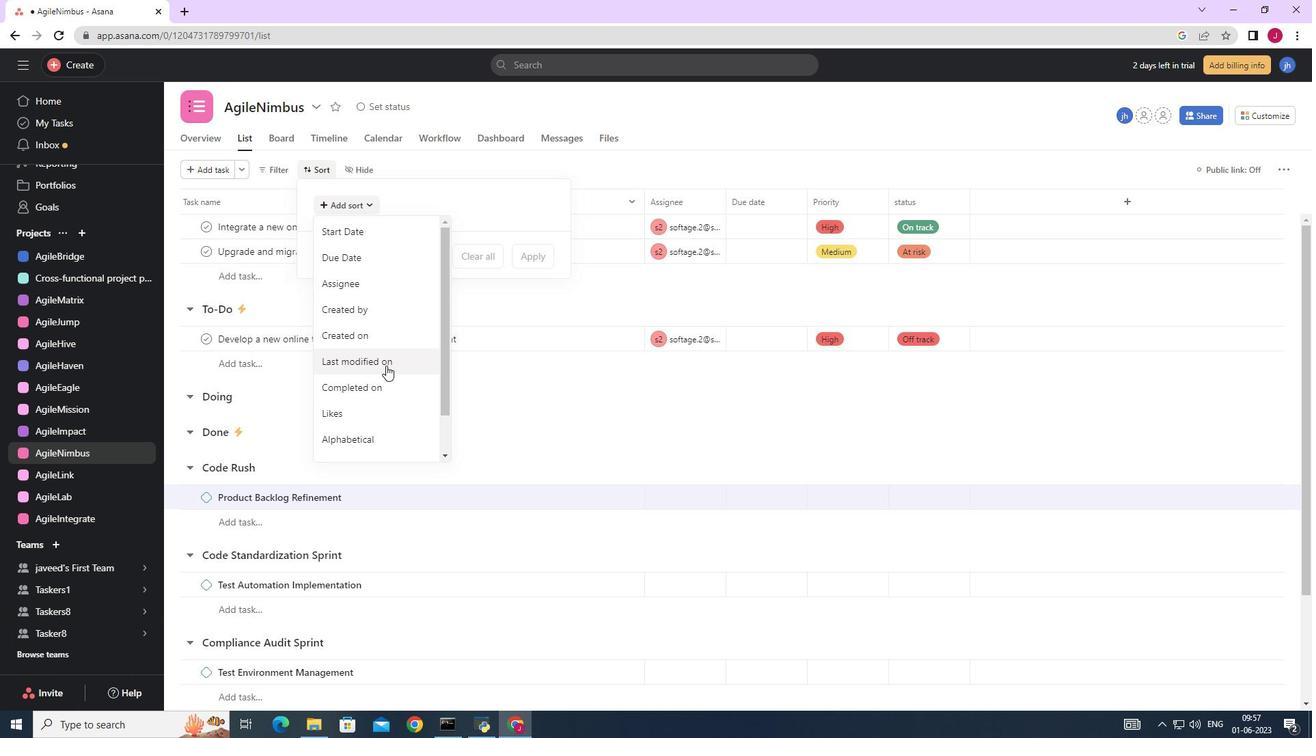 
Action: Mouse pressed left at (386, 364)
Screenshot: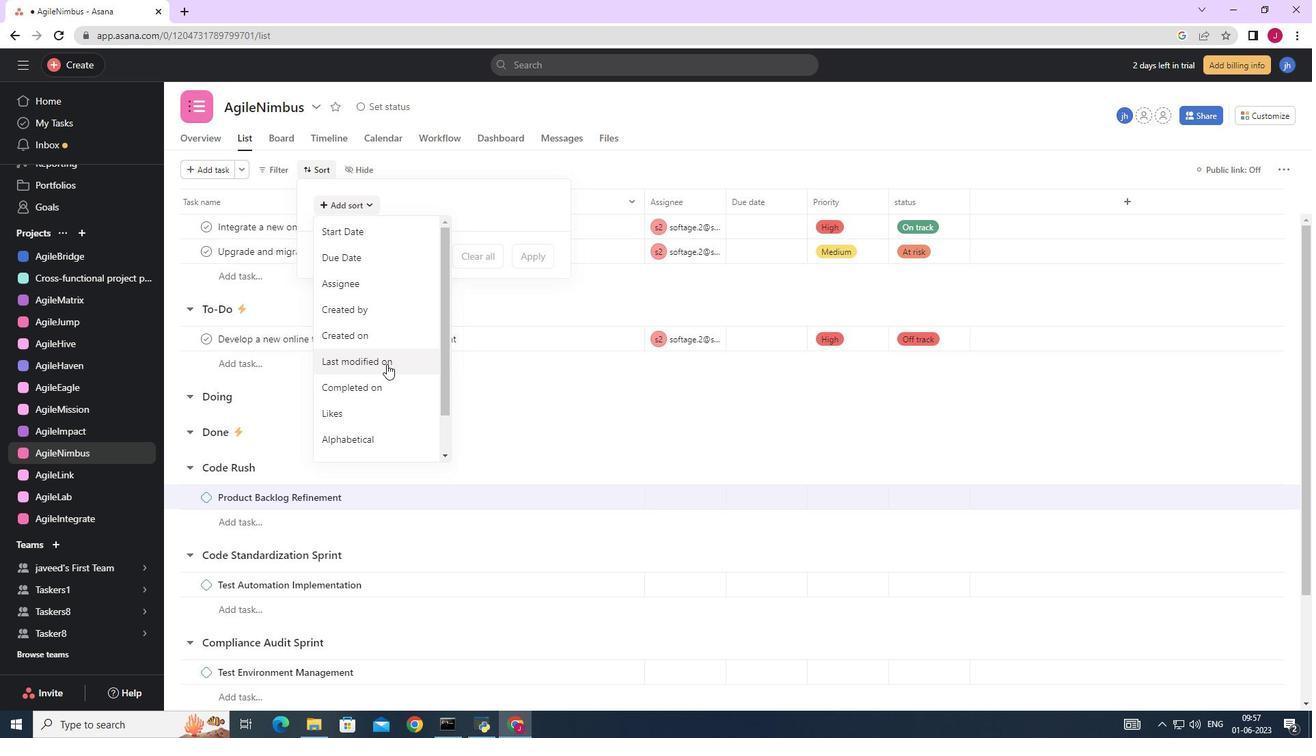 
Action: Mouse moved to (526, 316)
Screenshot: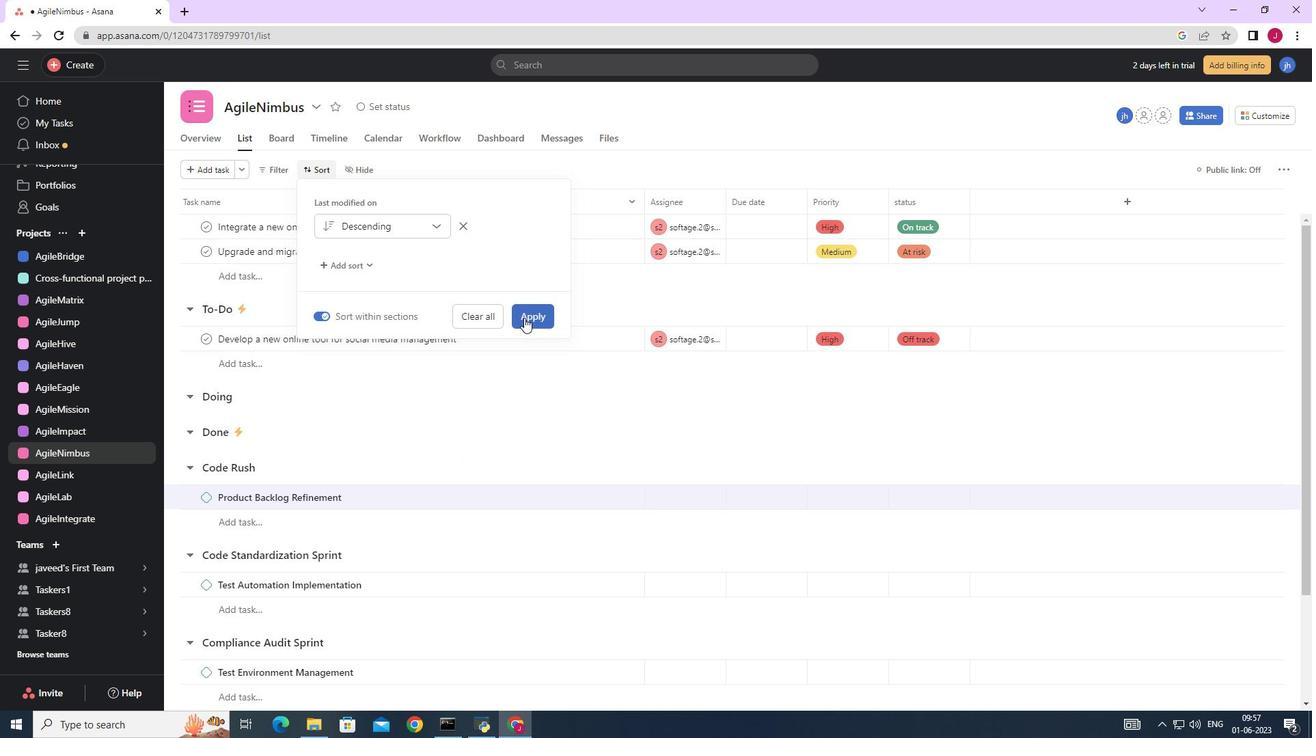 
Action: Mouse pressed left at (526, 316)
Screenshot: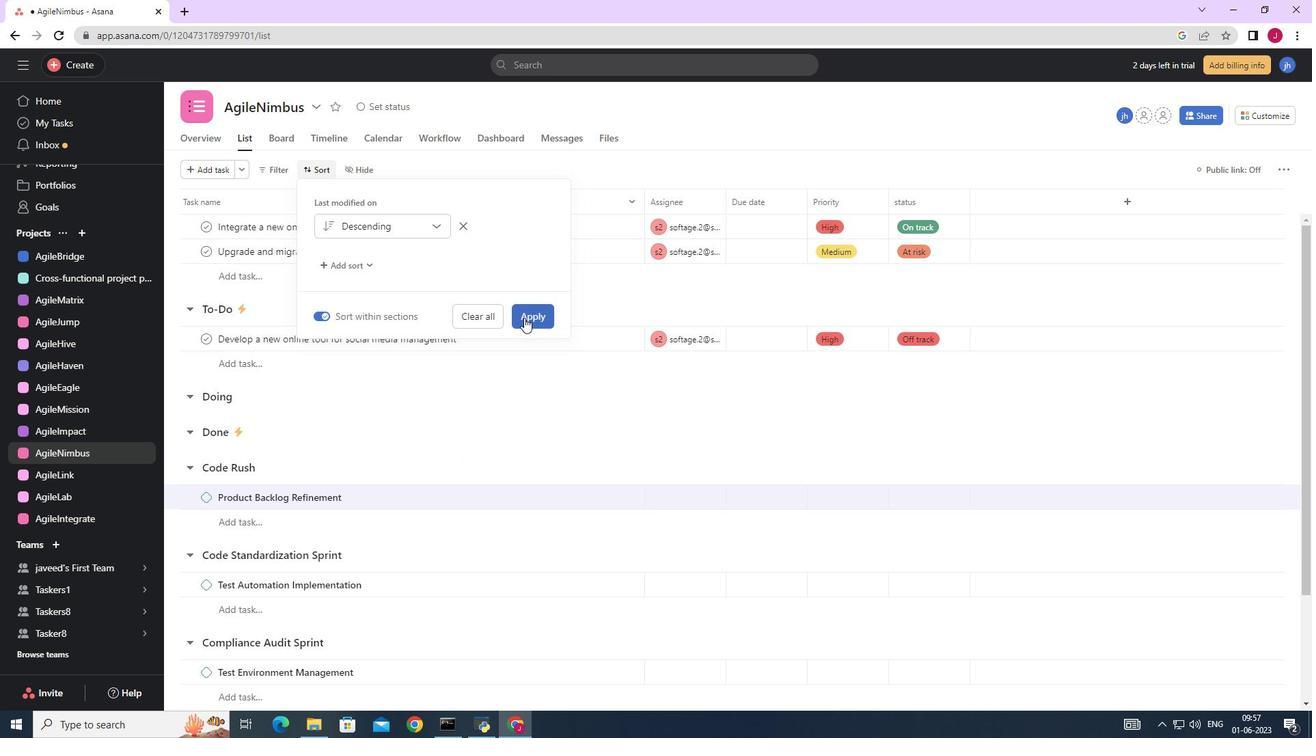 
Action: Mouse moved to (580, 343)
Screenshot: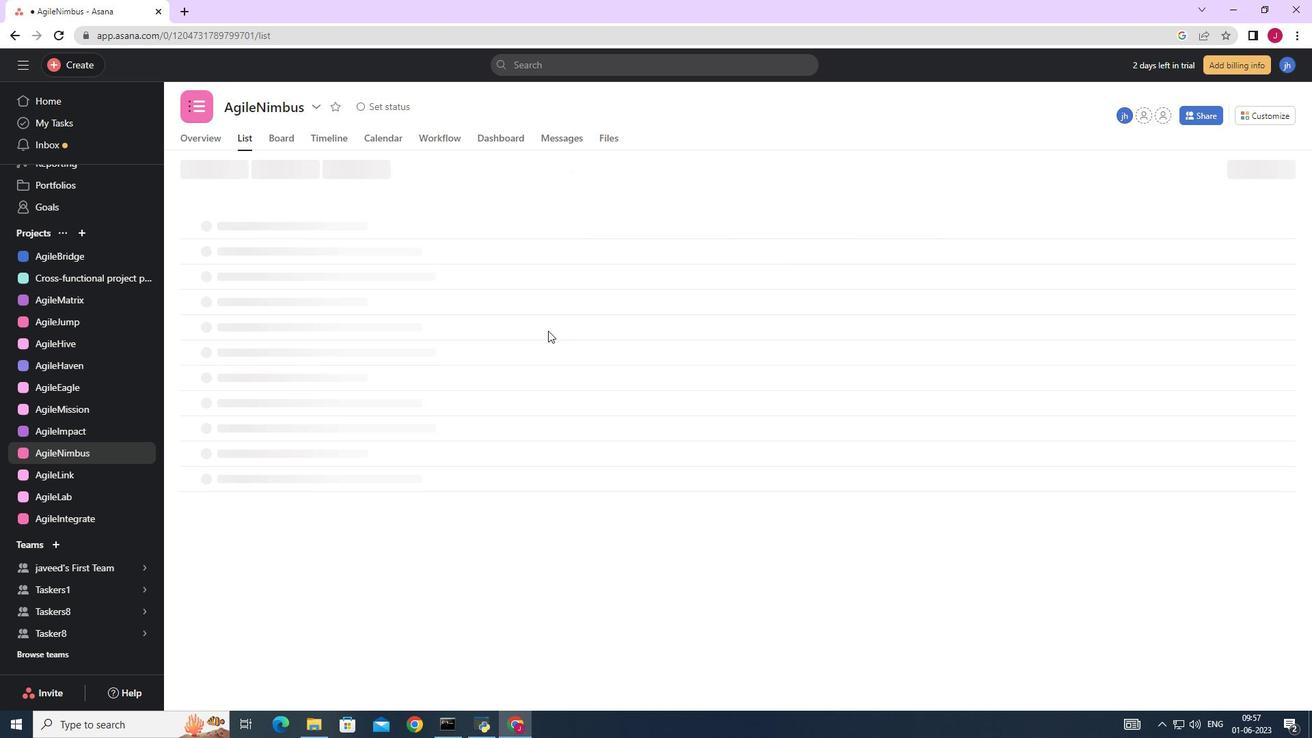 
